 Task: Search one way flight ticket for 4 adults, 2 children, 2 infants in seat and 1 infant on lap in premium economy from Boston: Gen. Edward Lawrence Logan International Airport to Laramie: Laramie Regional Airport on 5-3-2023. Choice of flights is Alaska. Number of bags: 2 checked bags. Price is upto 42000. Outbound departure time preference is 7:00.
Action: Mouse moved to (197, 301)
Screenshot: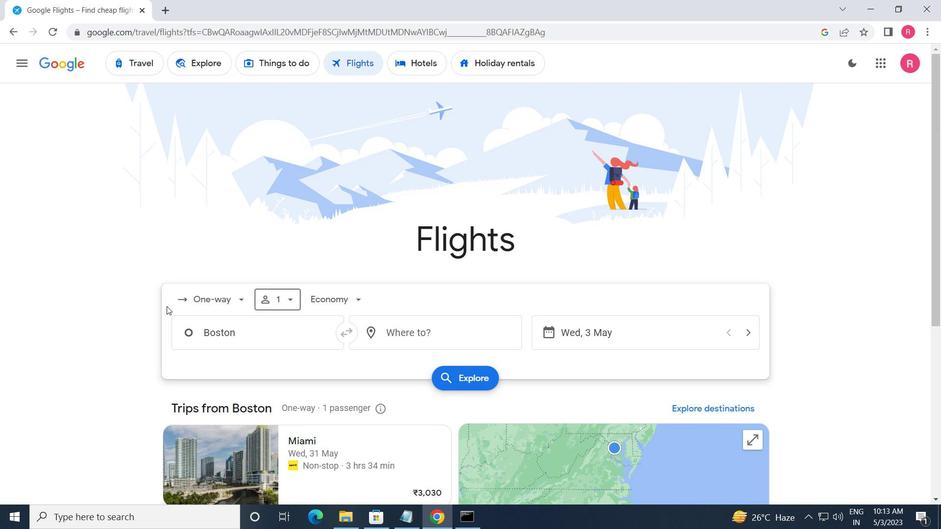 
Action: Mouse pressed left at (197, 301)
Screenshot: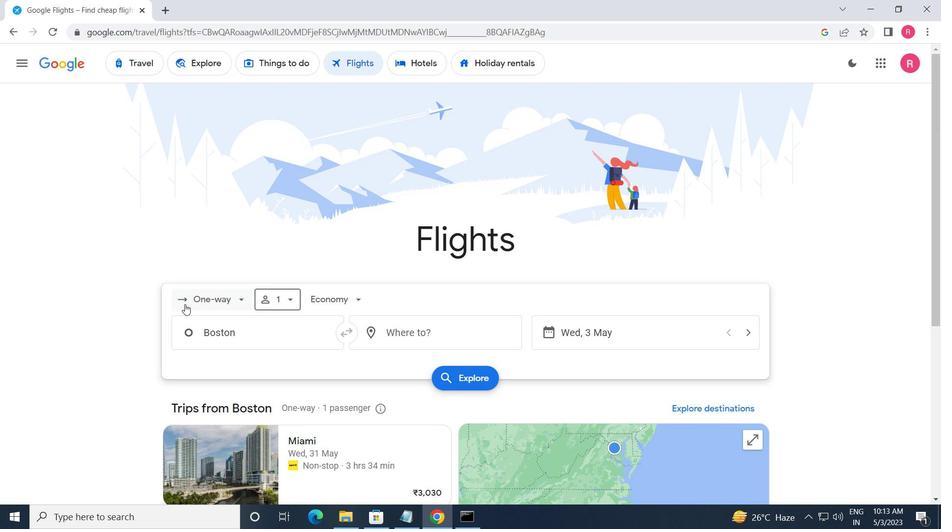 
Action: Mouse moved to (243, 364)
Screenshot: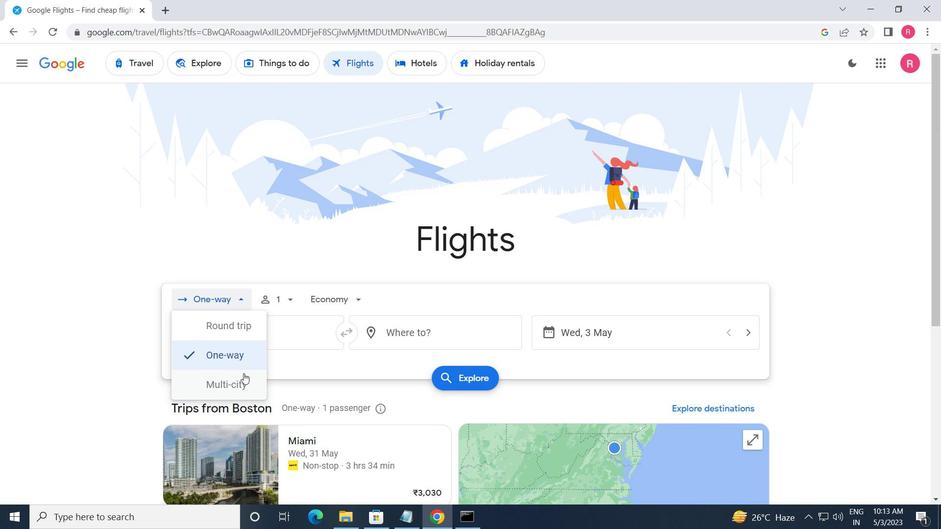 
Action: Mouse pressed left at (243, 364)
Screenshot: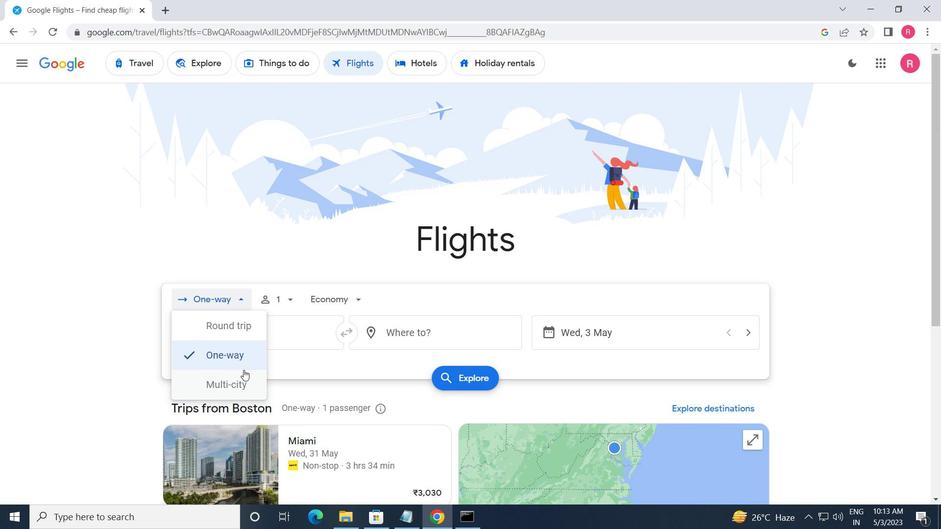 
Action: Mouse moved to (270, 296)
Screenshot: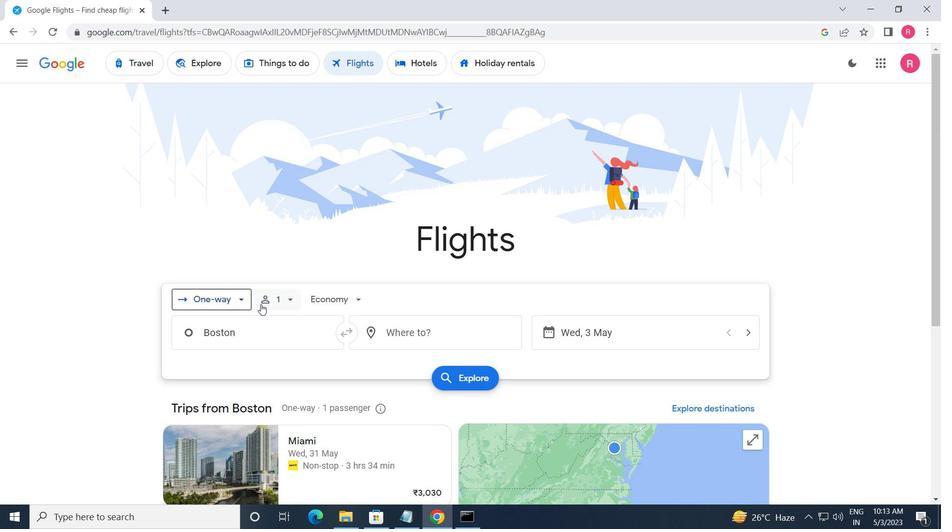 
Action: Mouse pressed left at (270, 296)
Screenshot: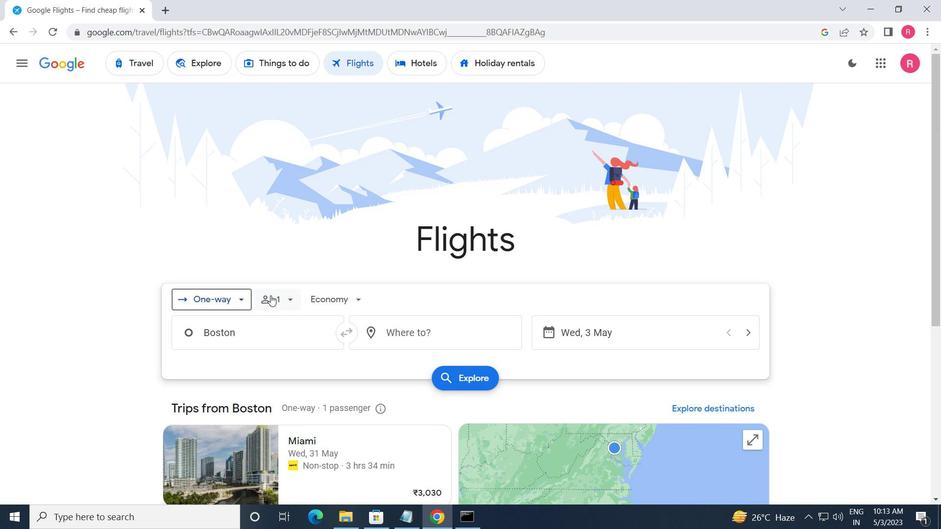 
Action: Mouse moved to (387, 337)
Screenshot: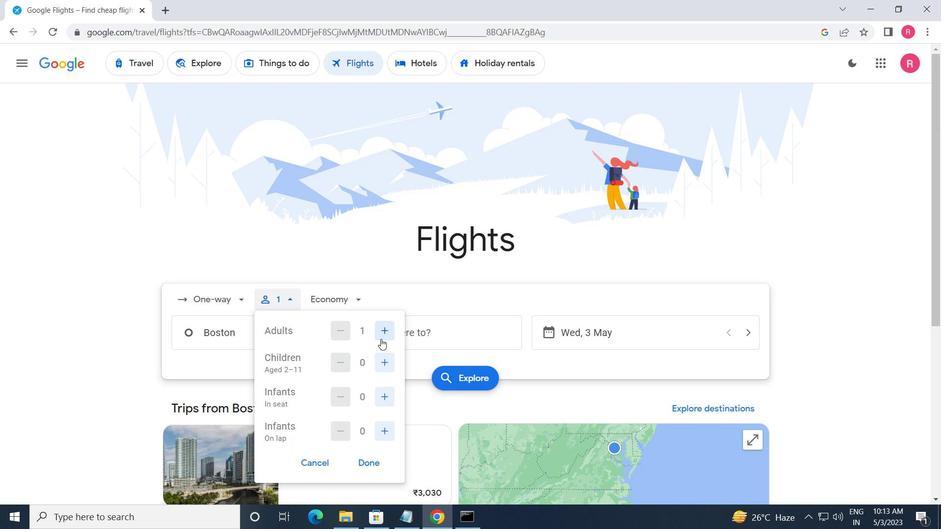 
Action: Mouse pressed left at (387, 337)
Screenshot: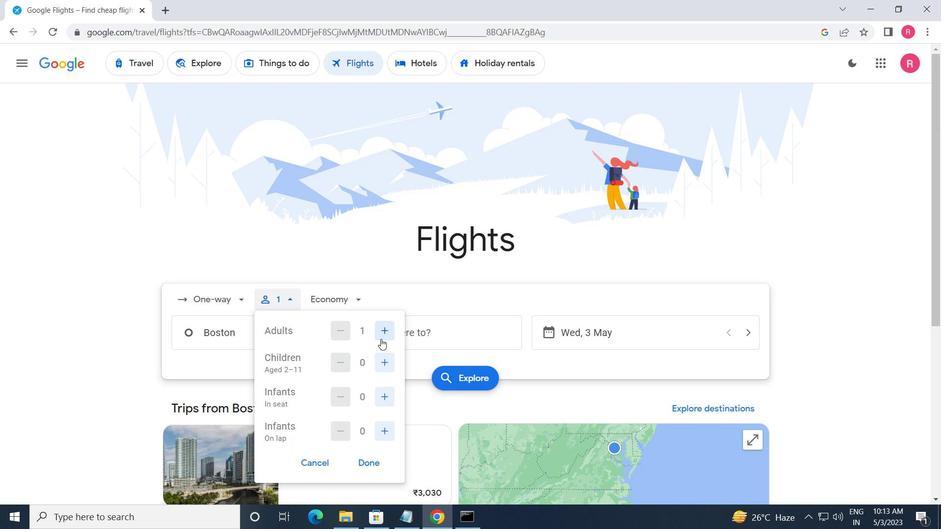 
Action: Mouse pressed left at (387, 337)
Screenshot: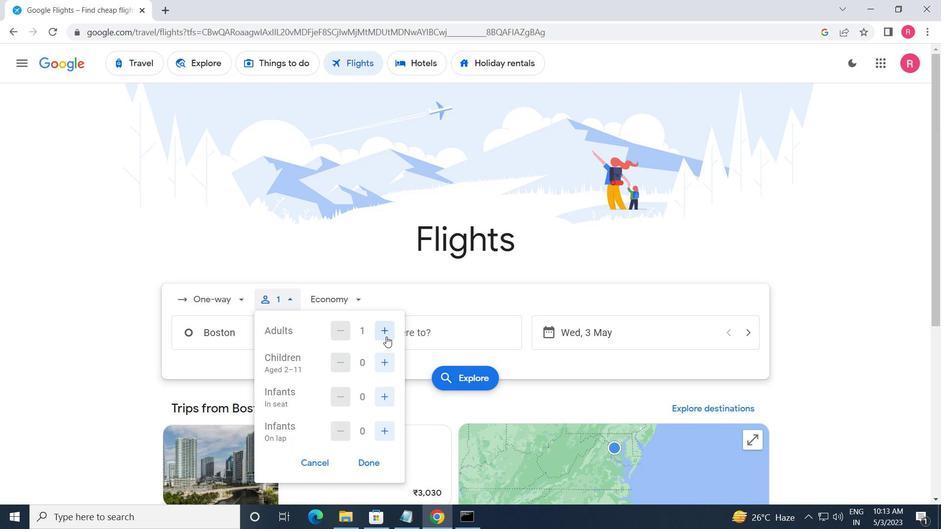 
Action: Mouse pressed left at (387, 337)
Screenshot: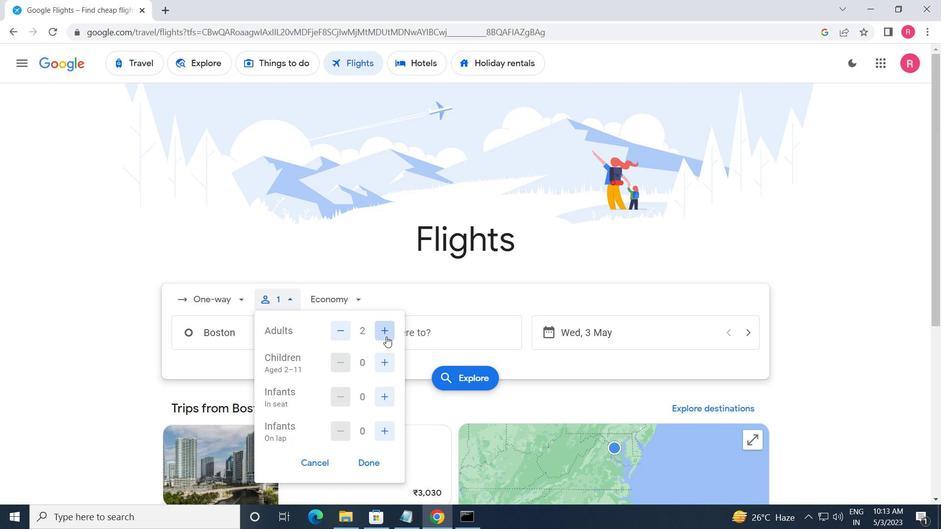 
Action: Mouse moved to (387, 353)
Screenshot: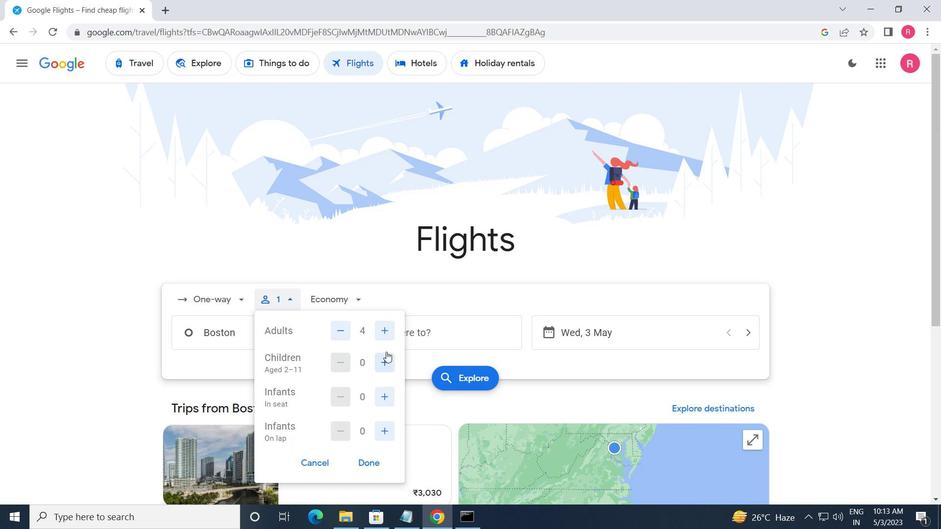 
Action: Mouse pressed left at (387, 353)
Screenshot: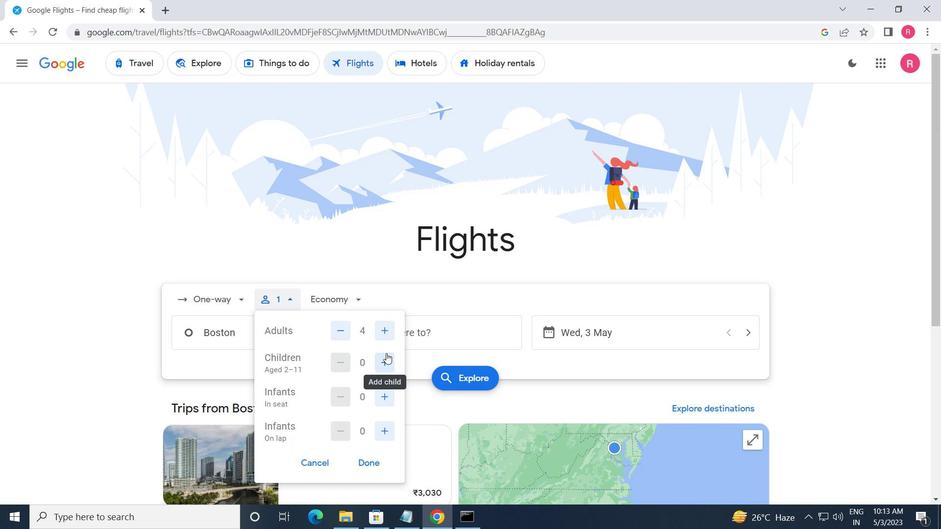 
Action: Mouse pressed left at (387, 353)
Screenshot: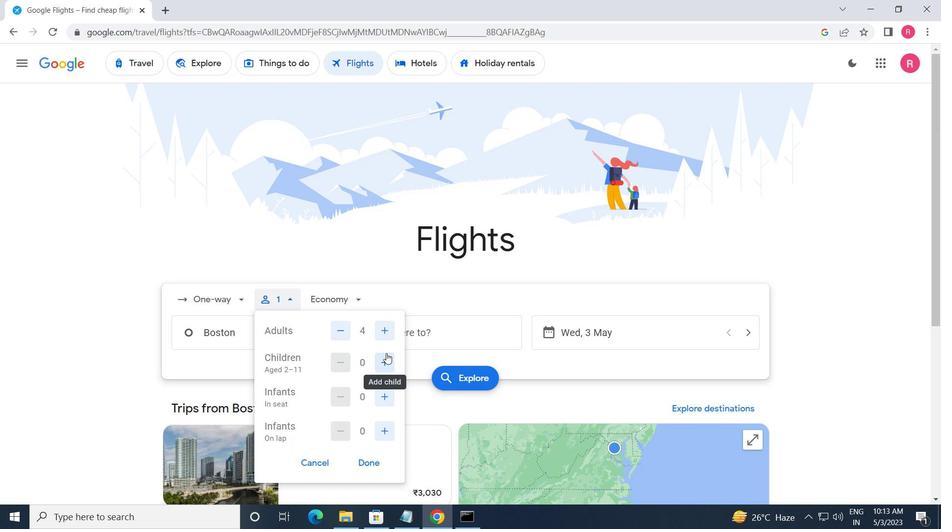 
Action: Mouse moved to (387, 399)
Screenshot: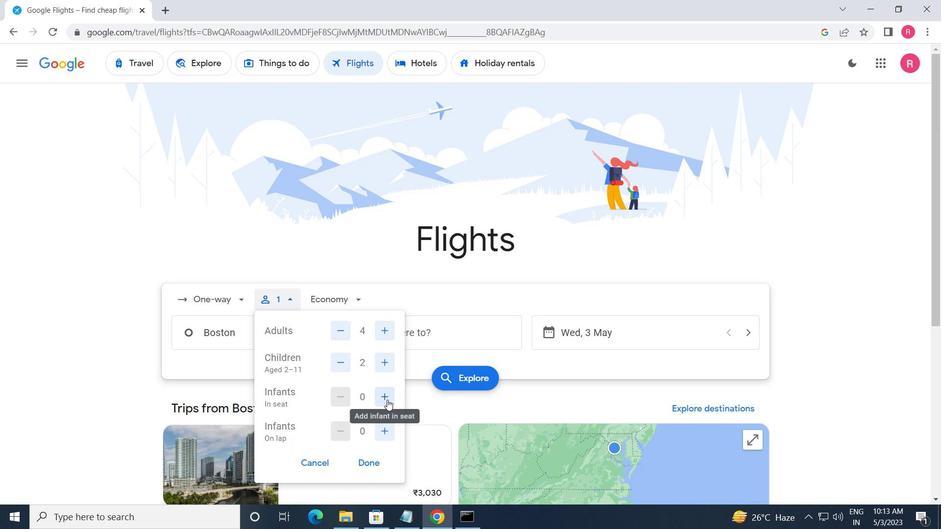 
Action: Mouse pressed left at (387, 399)
Screenshot: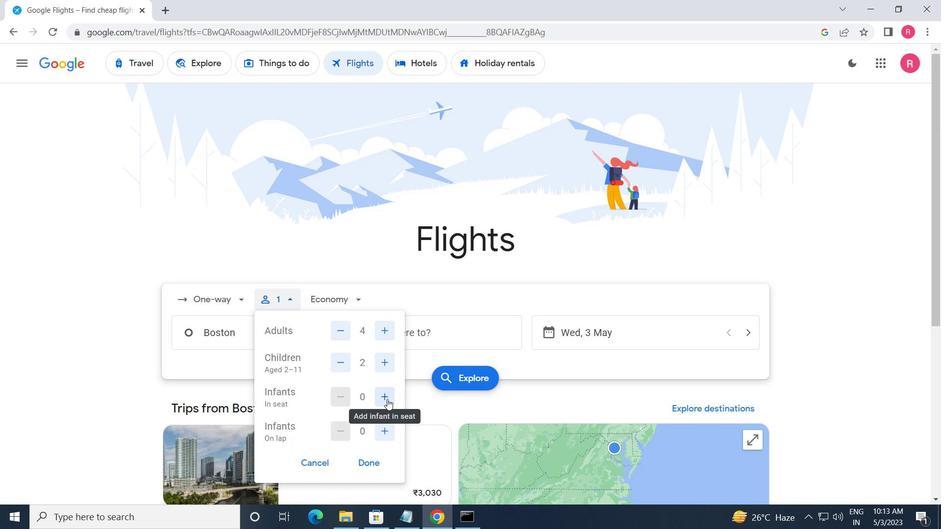 
Action: Mouse pressed left at (387, 399)
Screenshot: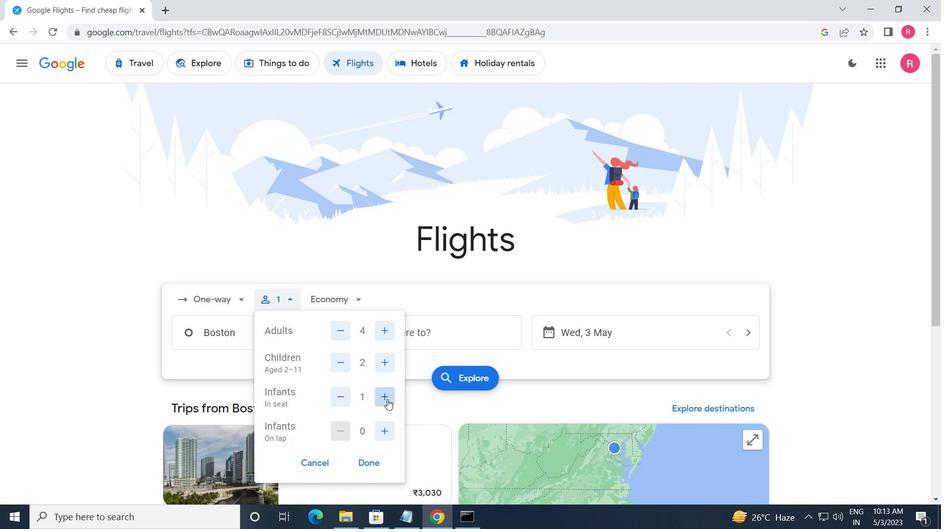 
Action: Mouse moved to (388, 426)
Screenshot: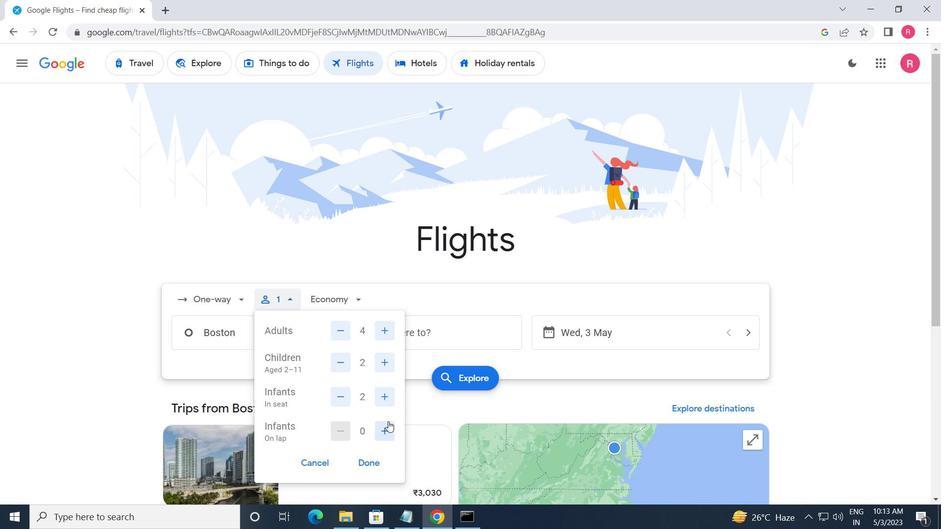 
Action: Mouse pressed left at (388, 426)
Screenshot: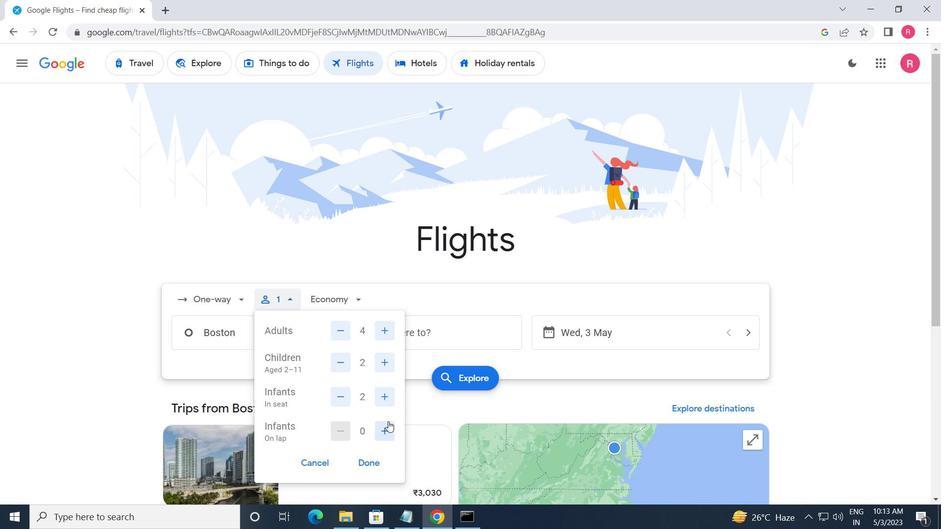 
Action: Mouse moved to (371, 464)
Screenshot: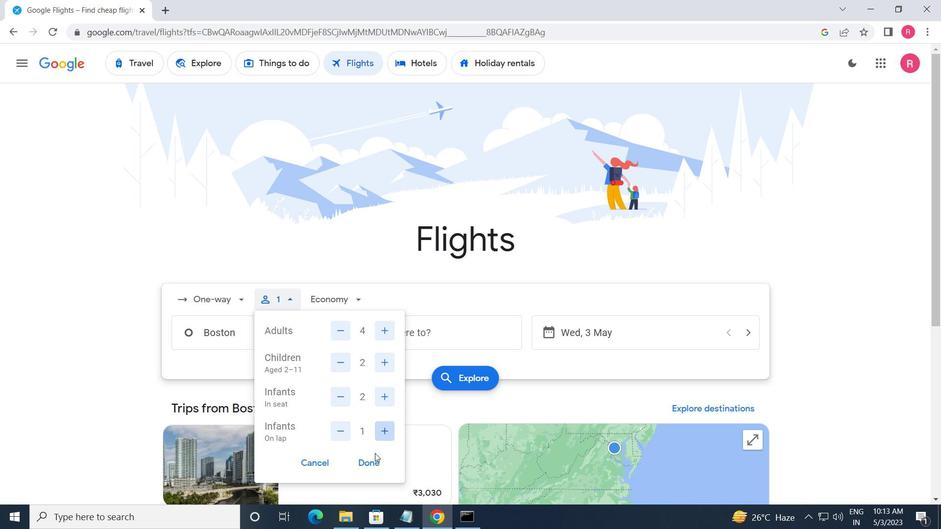 
Action: Mouse pressed left at (371, 464)
Screenshot: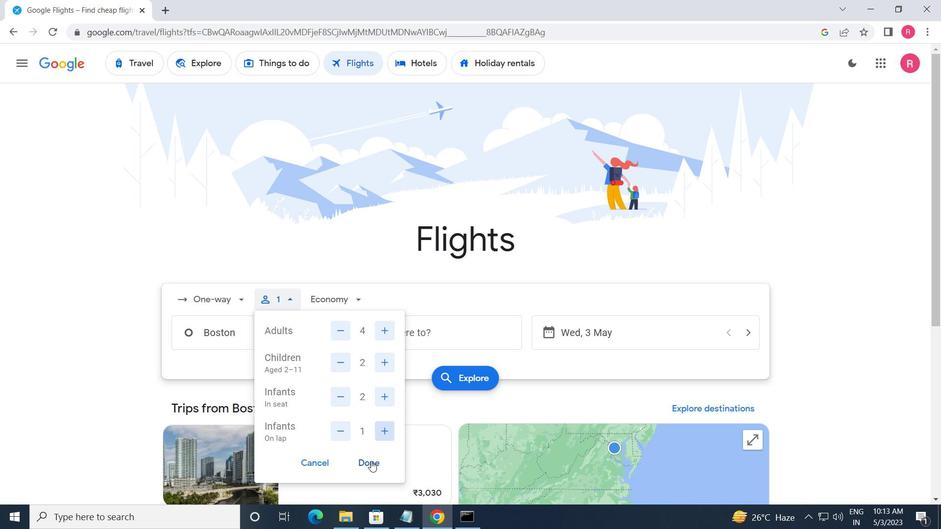 
Action: Mouse moved to (332, 297)
Screenshot: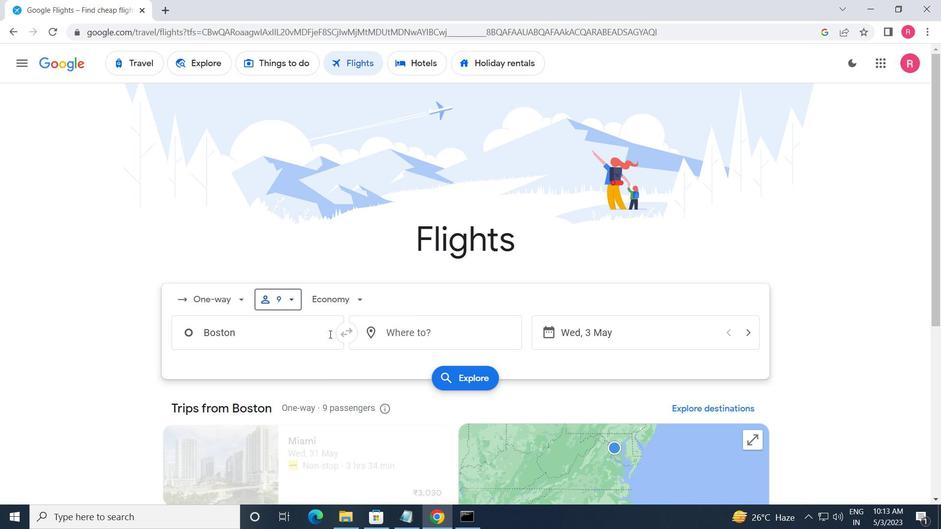 
Action: Mouse pressed left at (332, 297)
Screenshot: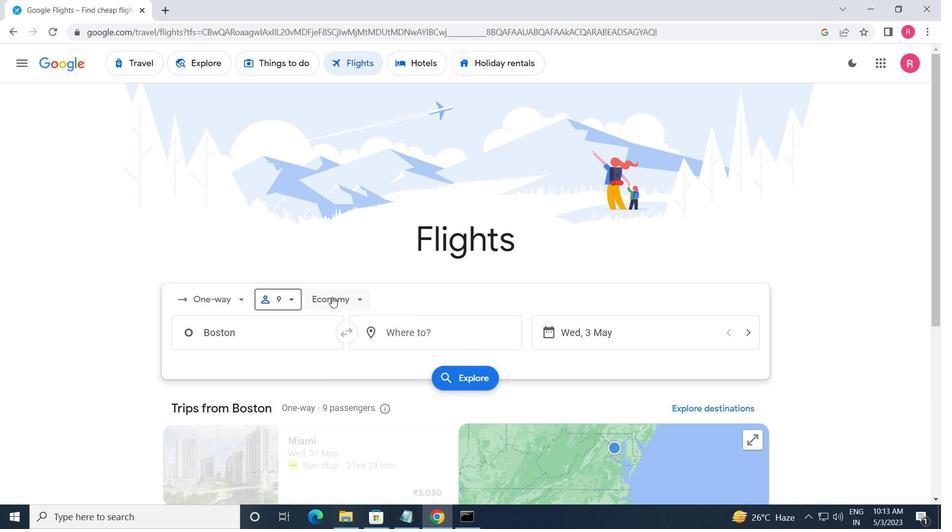 
Action: Mouse moved to (337, 352)
Screenshot: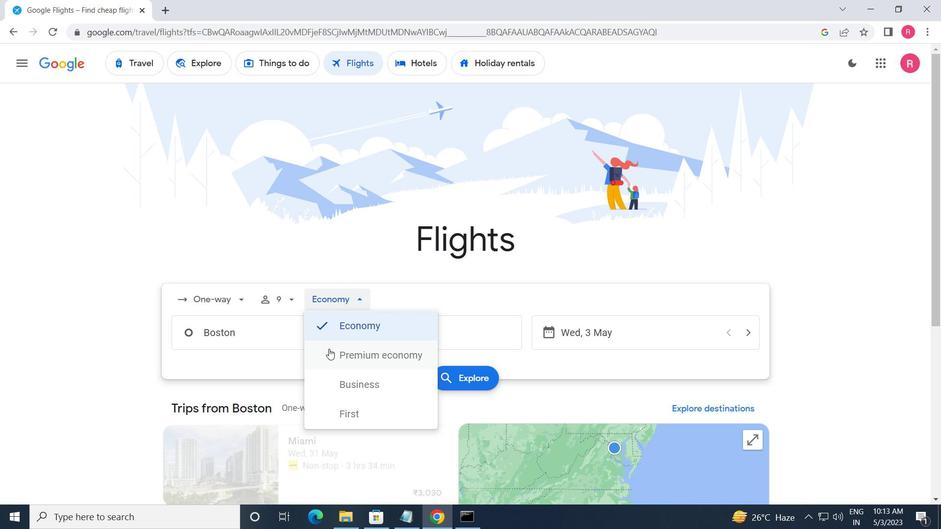 
Action: Mouse pressed left at (337, 352)
Screenshot: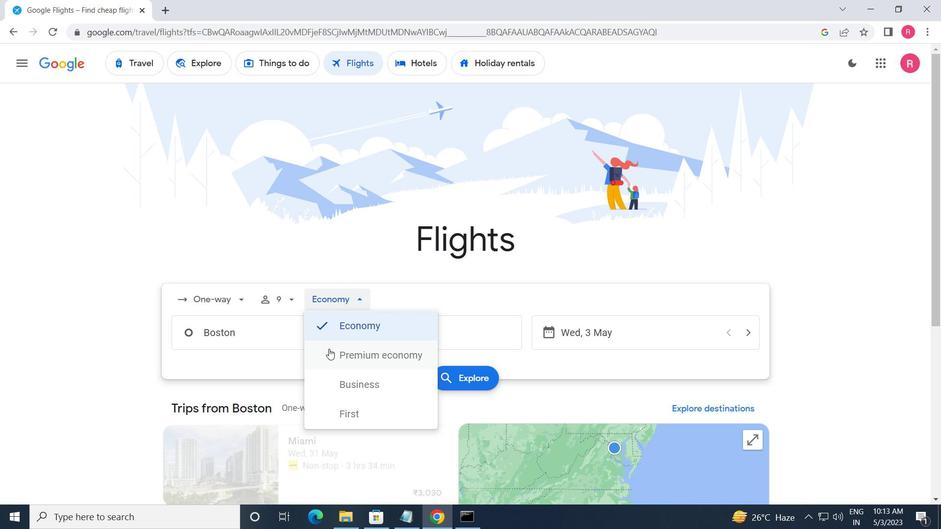 
Action: Mouse moved to (296, 339)
Screenshot: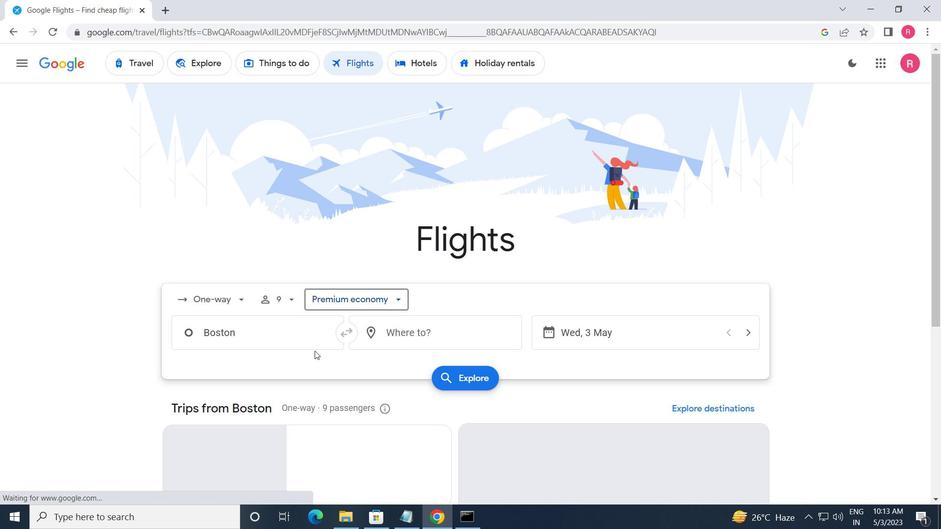 
Action: Mouse pressed left at (296, 339)
Screenshot: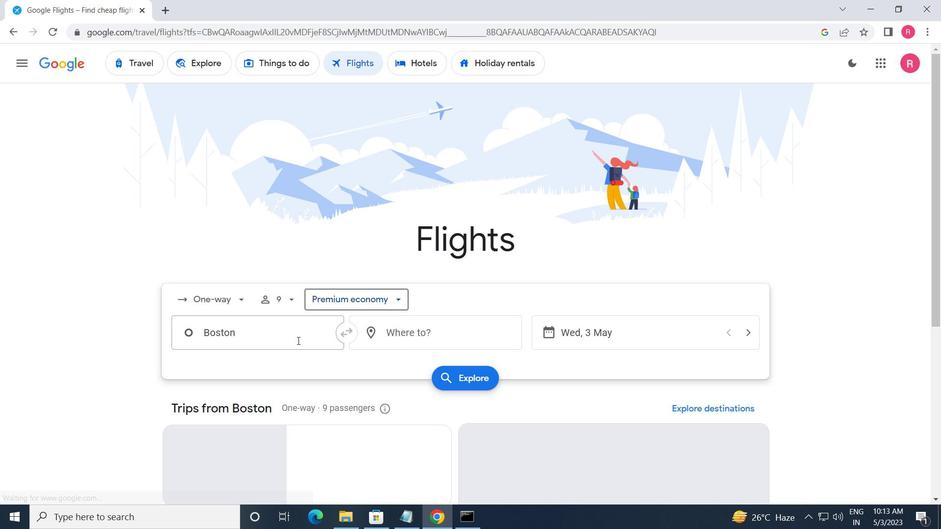 
Action: Mouse moved to (244, 337)
Screenshot: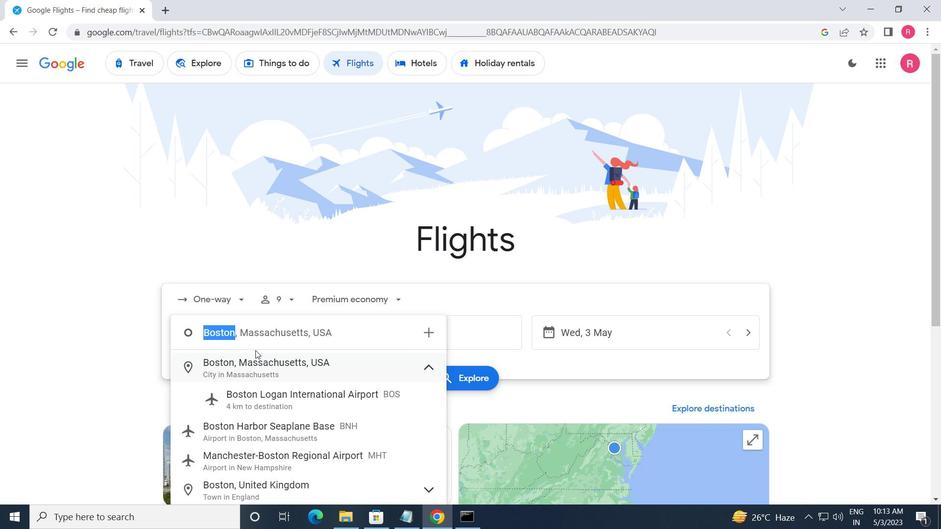 
Action: Mouse pressed left at (244, 337)
Screenshot: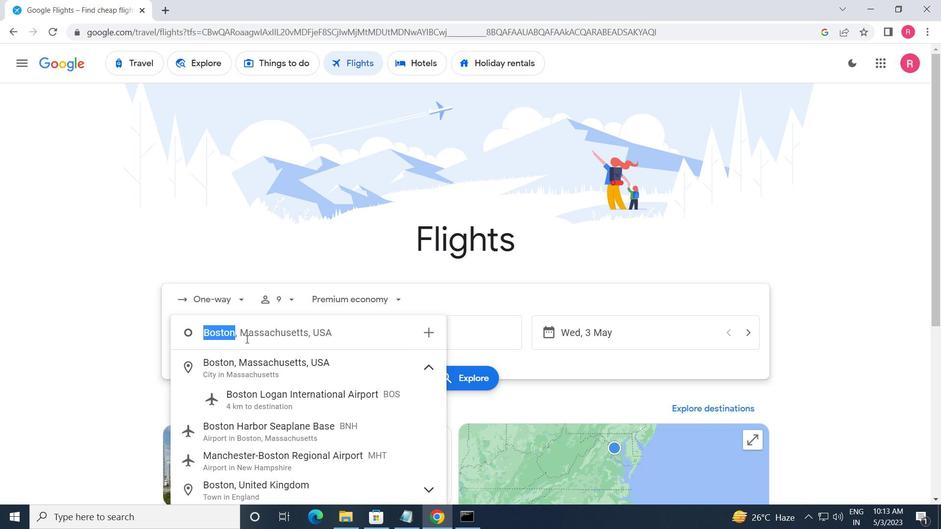 
Action: Mouse moved to (273, 402)
Screenshot: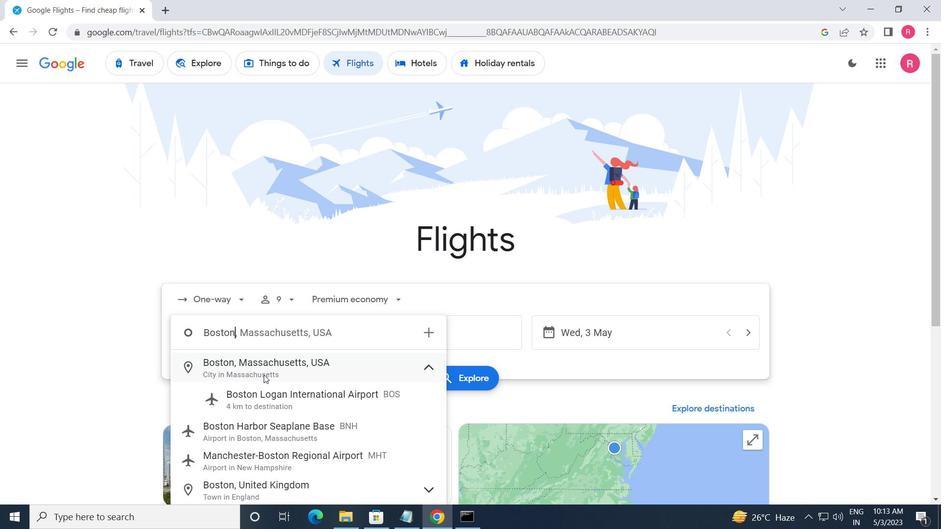 
Action: Mouse pressed left at (273, 402)
Screenshot: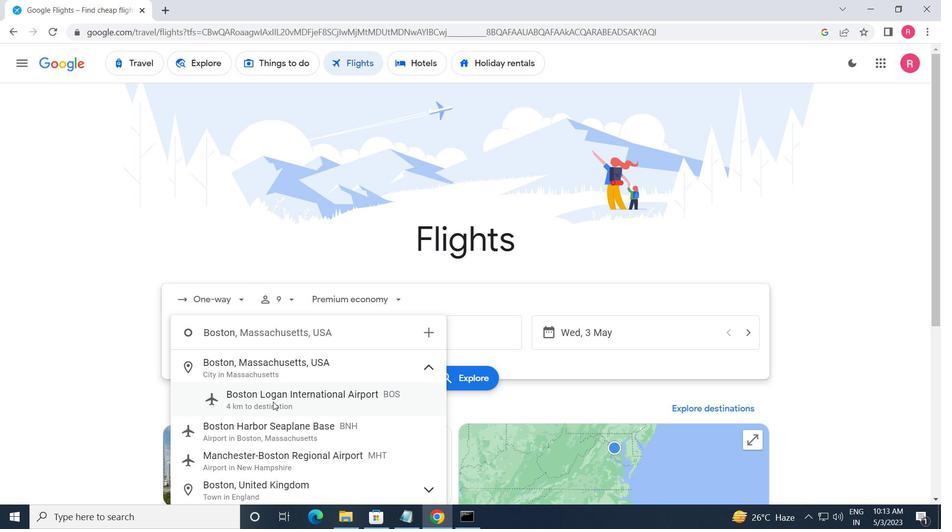 
Action: Mouse moved to (390, 335)
Screenshot: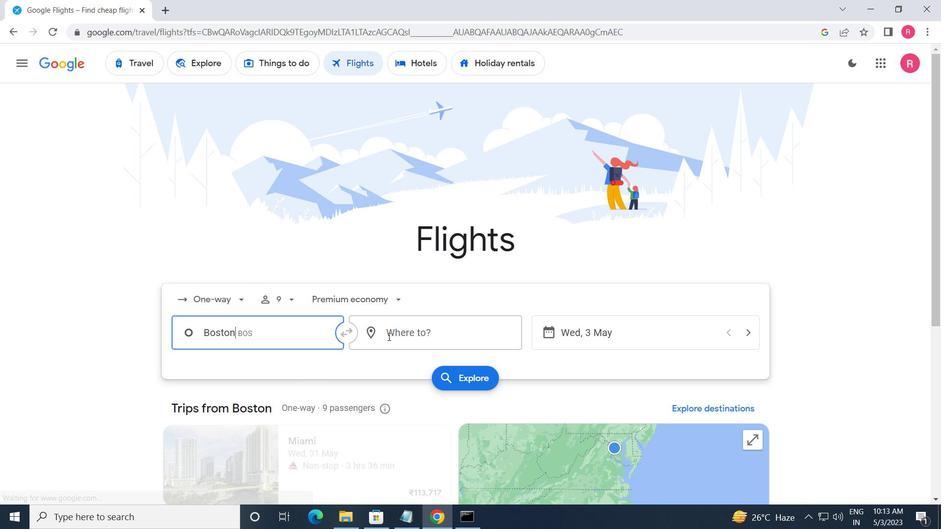 
Action: Mouse pressed left at (390, 335)
Screenshot: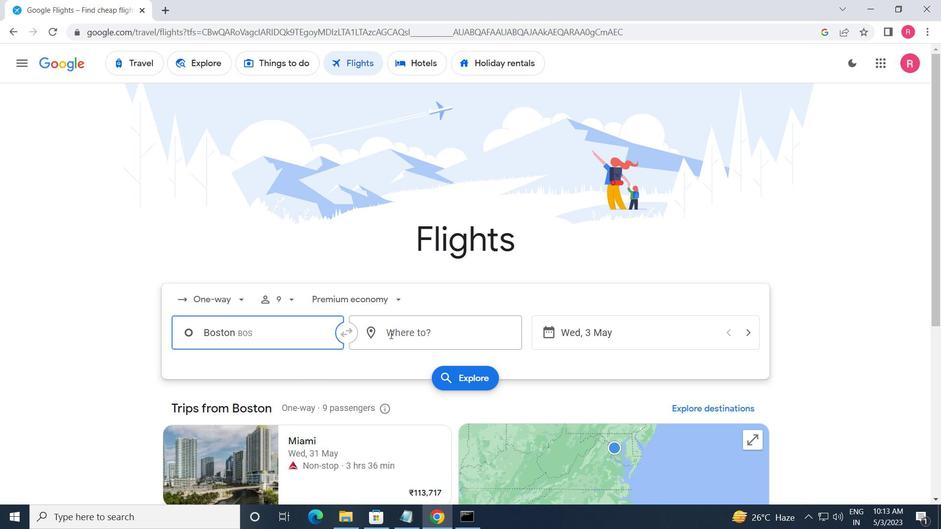 
Action: Mouse moved to (417, 453)
Screenshot: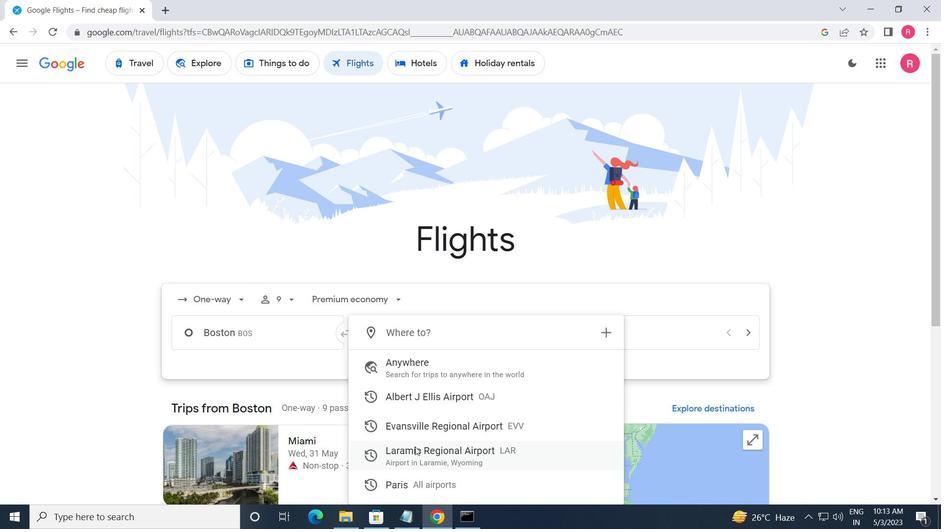 
Action: Mouse pressed left at (417, 453)
Screenshot: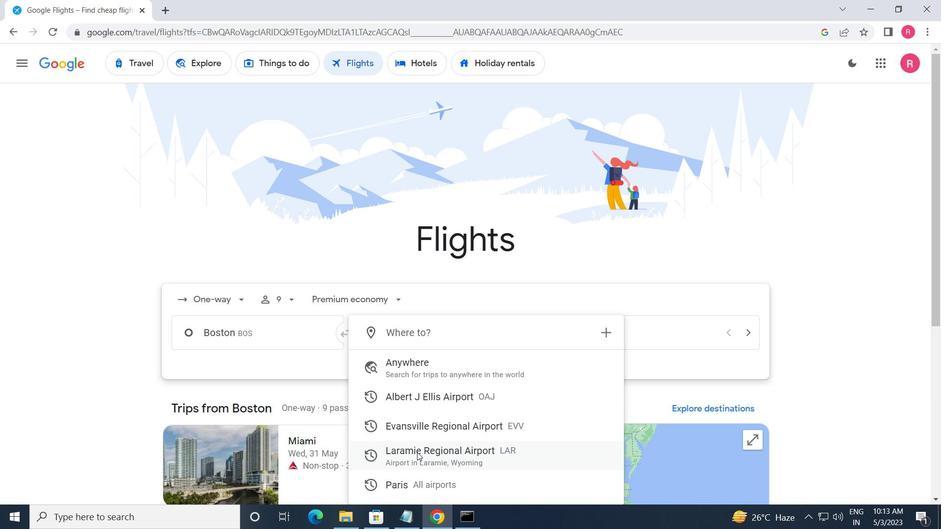 
Action: Mouse moved to (610, 332)
Screenshot: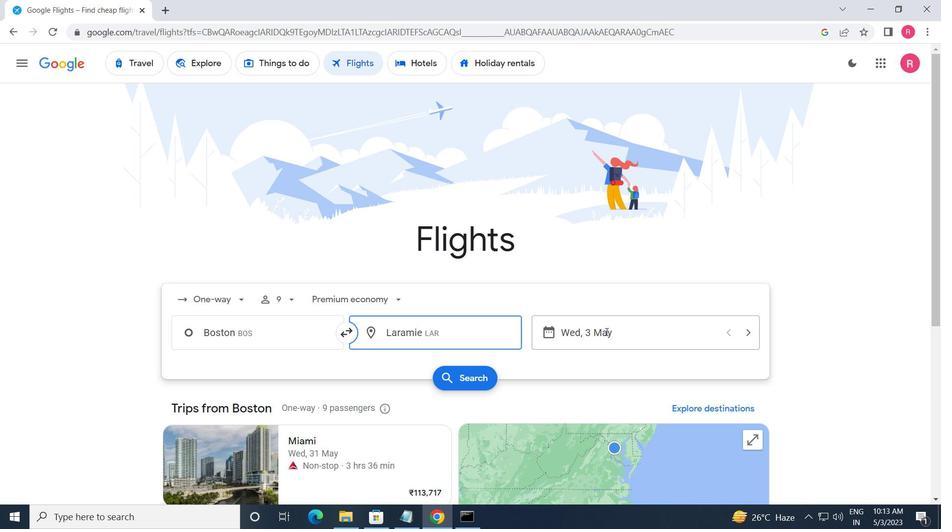
Action: Mouse pressed left at (610, 332)
Screenshot: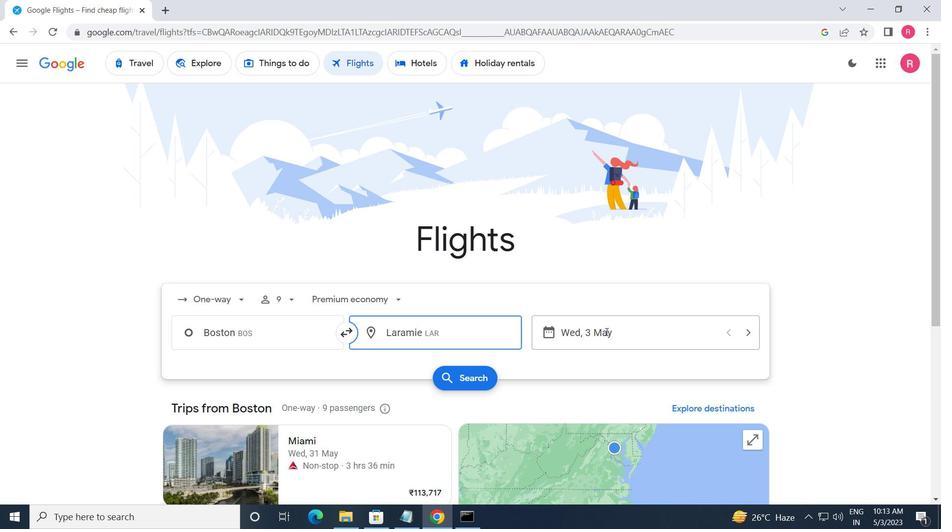 
Action: Mouse moved to (424, 288)
Screenshot: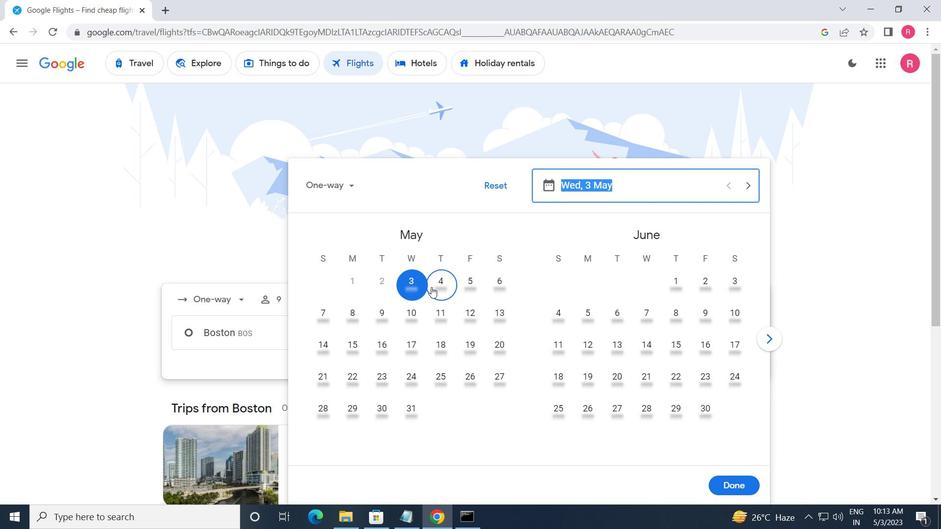 
Action: Mouse pressed left at (424, 288)
Screenshot: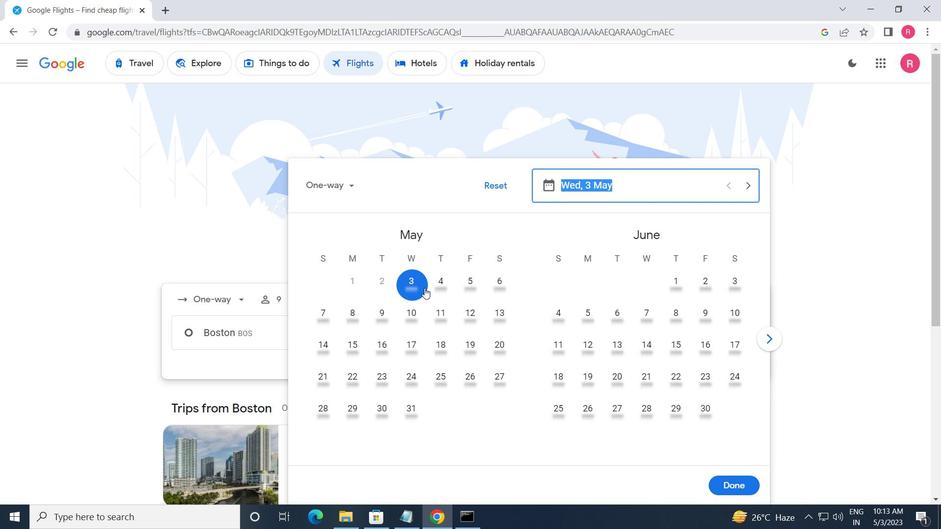
Action: Mouse moved to (725, 489)
Screenshot: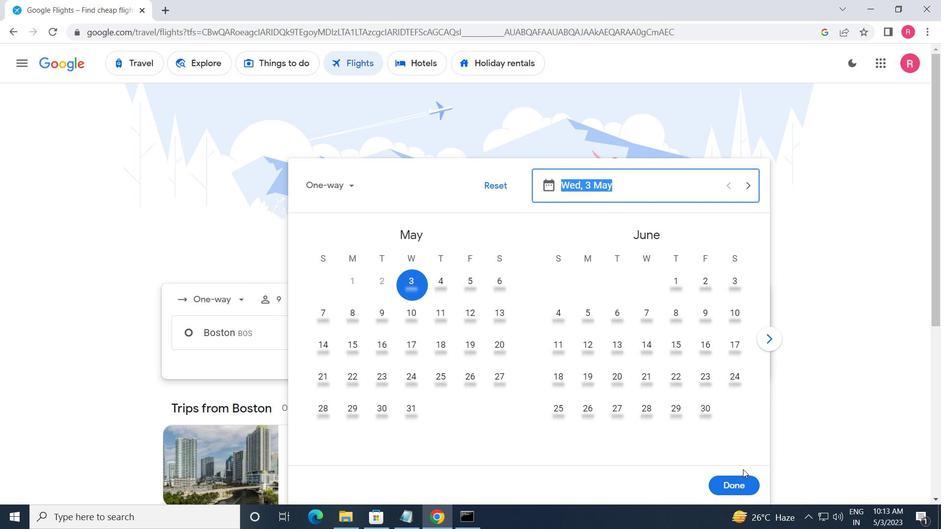 
Action: Mouse pressed left at (725, 489)
Screenshot: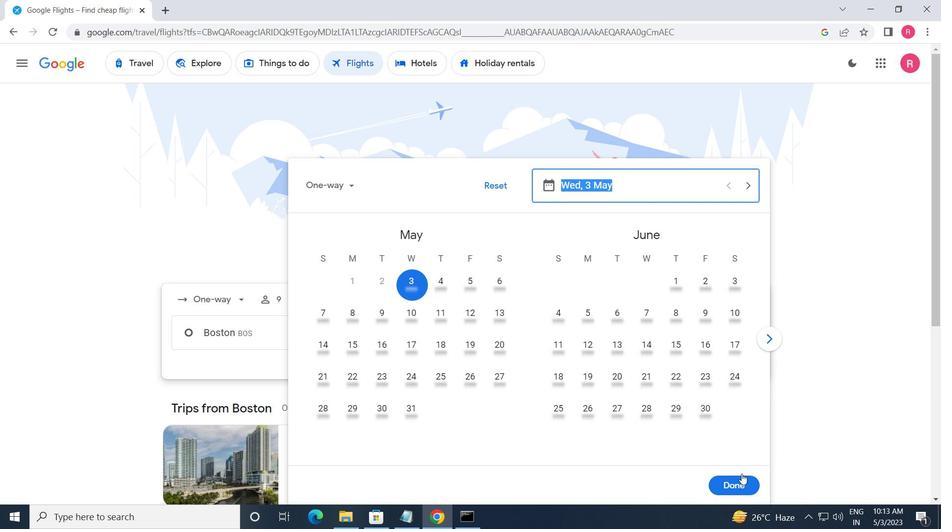 
Action: Mouse moved to (463, 382)
Screenshot: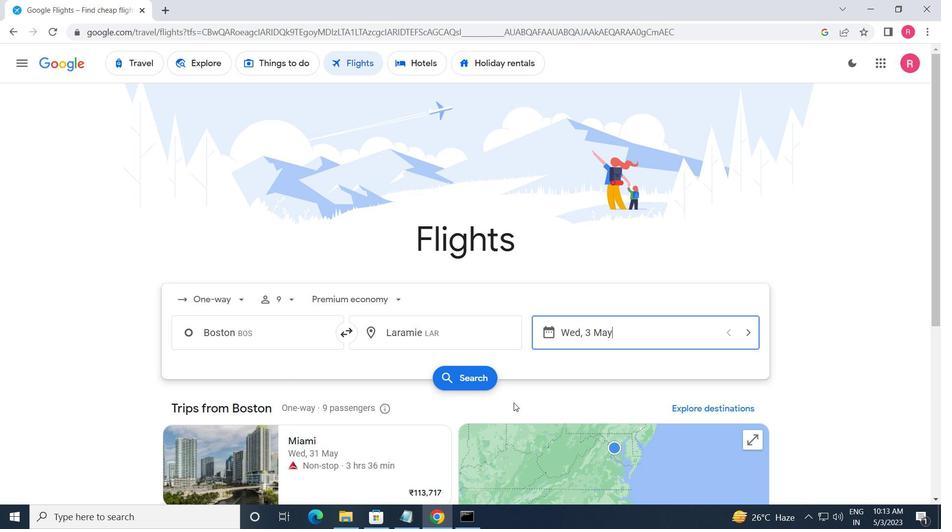 
Action: Mouse pressed left at (463, 382)
Screenshot: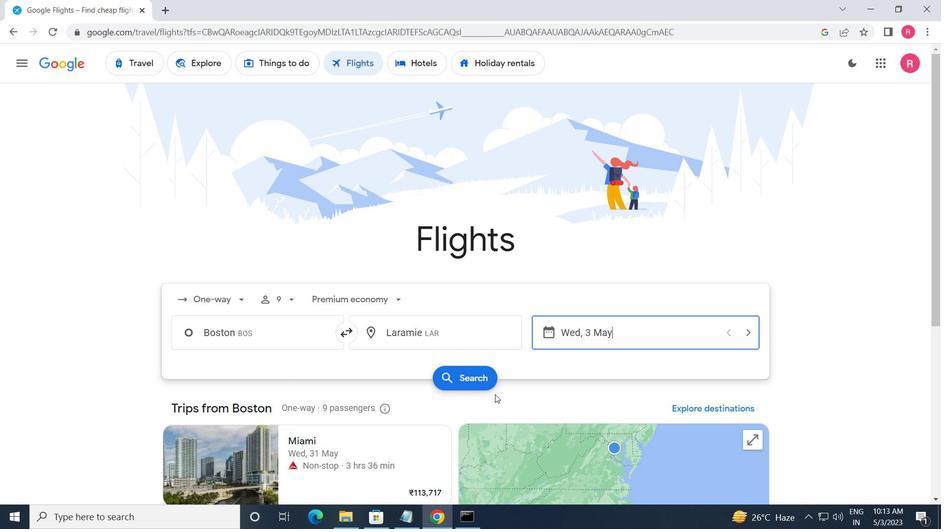 
Action: Mouse moved to (186, 172)
Screenshot: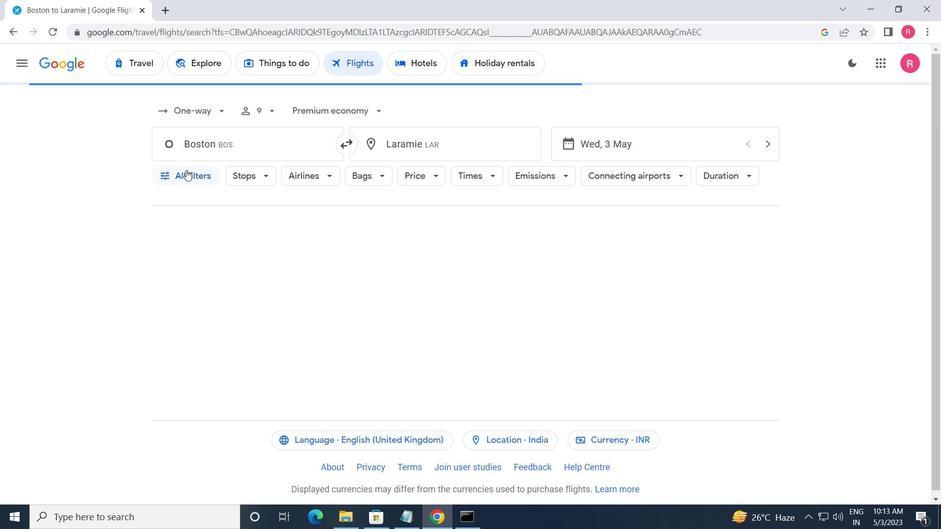 
Action: Mouse pressed left at (186, 172)
Screenshot: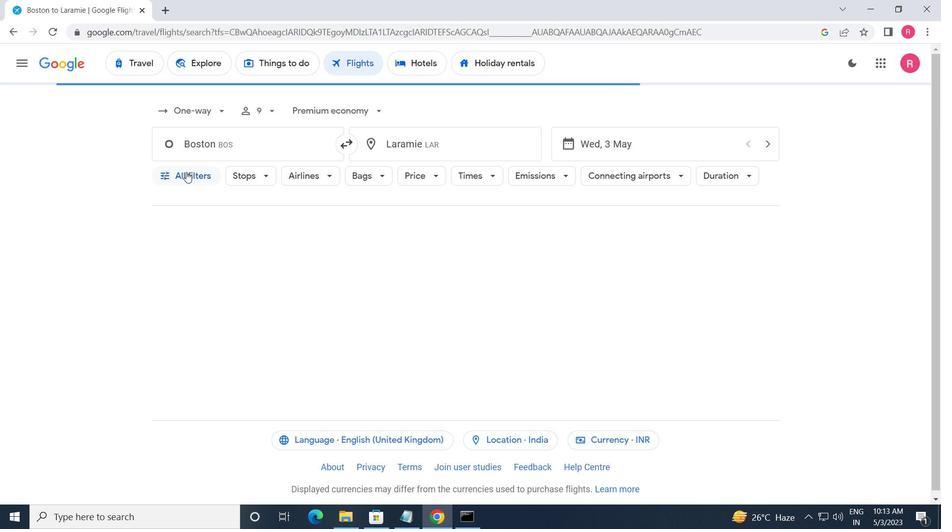 
Action: Mouse moved to (224, 272)
Screenshot: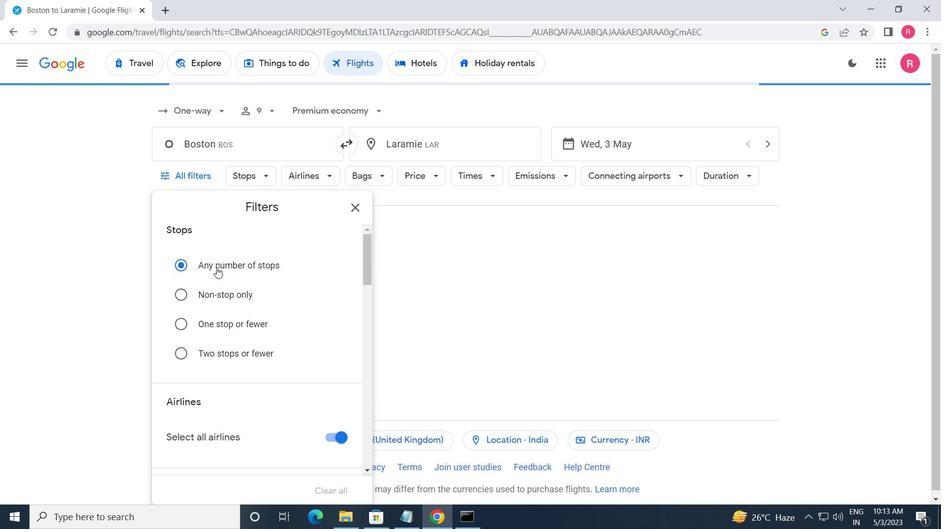 
Action: Mouse scrolled (224, 271) with delta (0, 0)
Screenshot: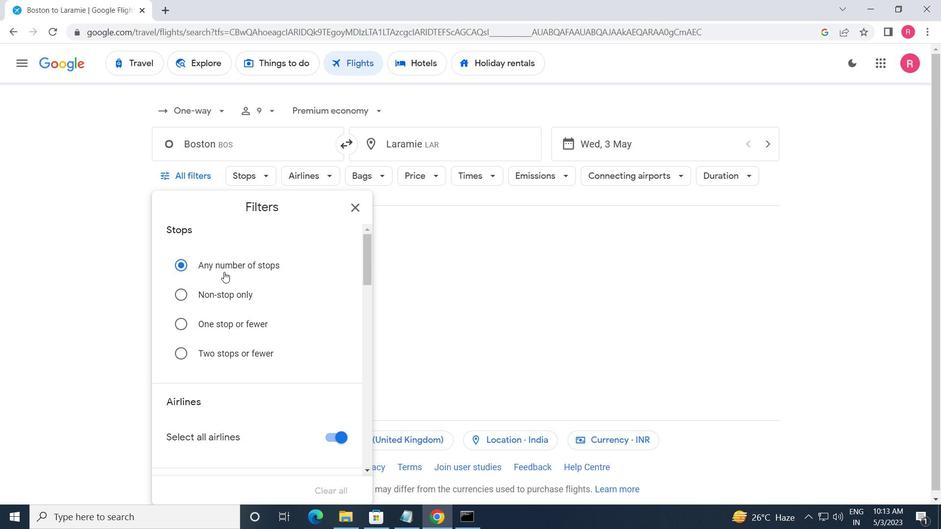 
Action: Mouse moved to (224, 272)
Screenshot: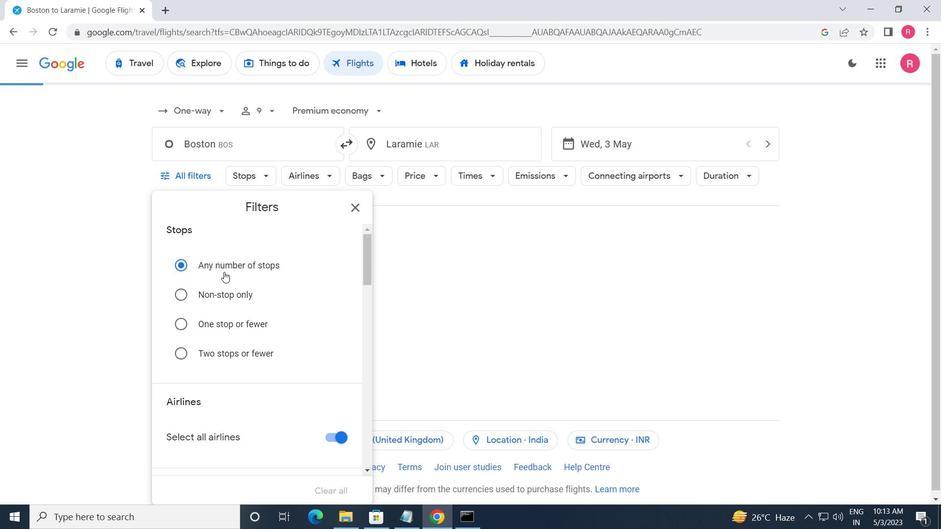 
Action: Mouse scrolled (224, 271) with delta (0, 0)
Screenshot: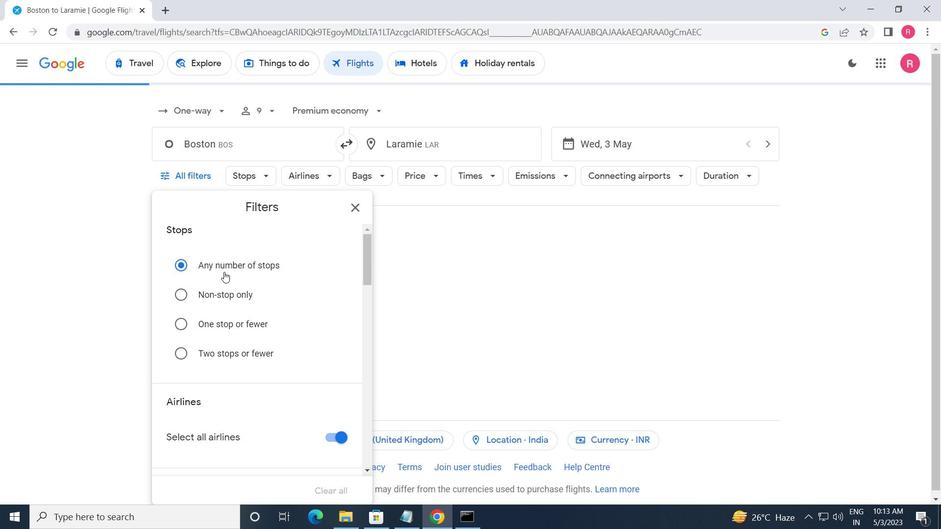
Action: Mouse moved to (225, 272)
Screenshot: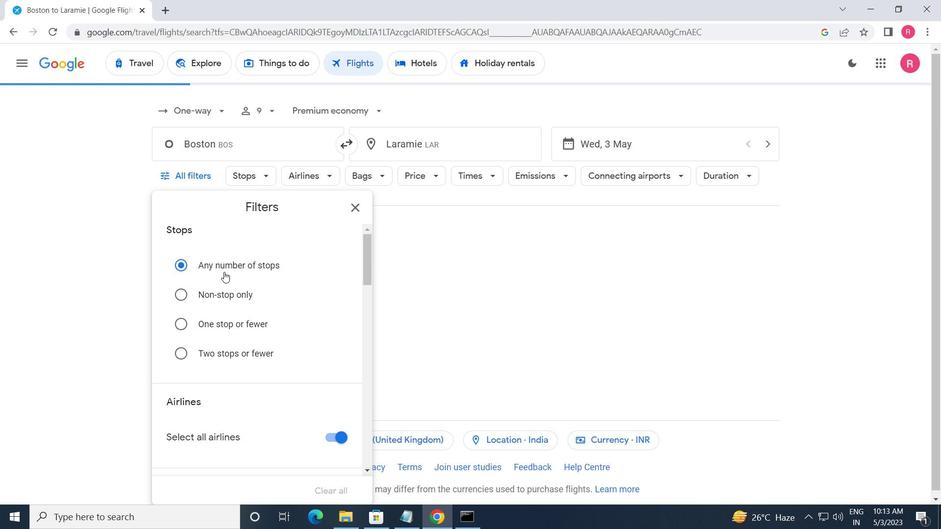 
Action: Mouse scrolled (225, 272) with delta (0, 0)
Screenshot: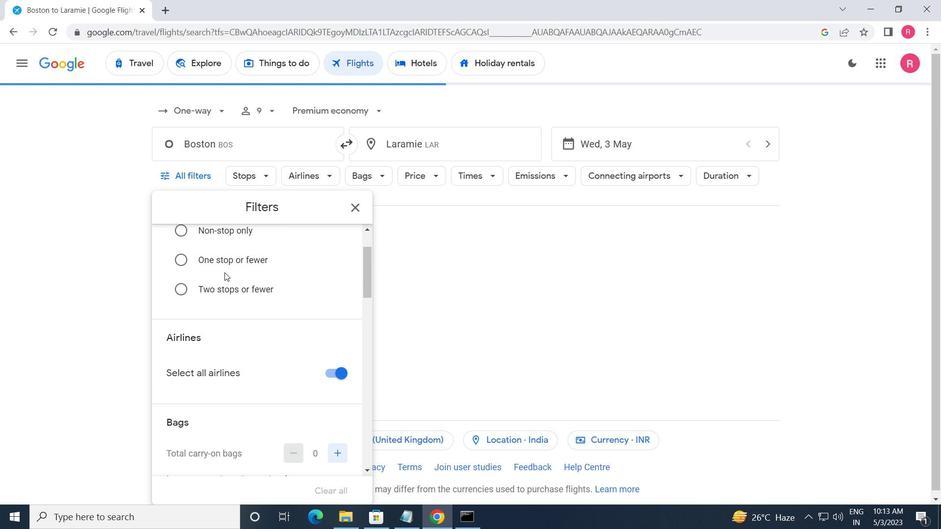 
Action: Mouse scrolled (225, 272) with delta (0, 0)
Screenshot: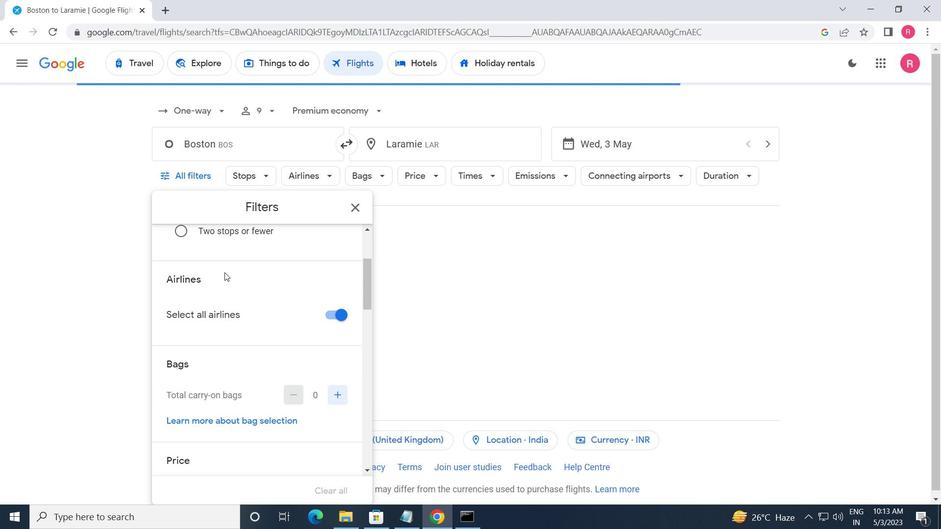 
Action: Mouse scrolled (225, 272) with delta (0, 0)
Screenshot: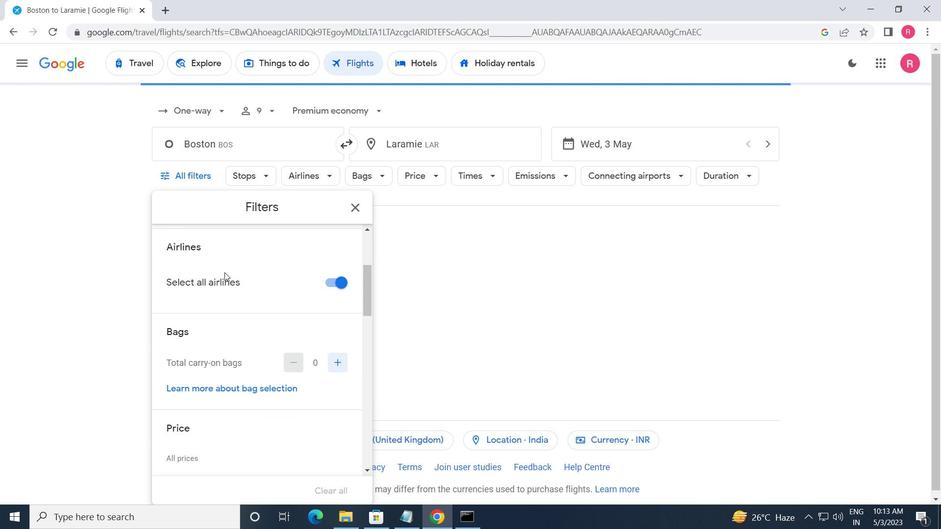 
Action: Mouse moved to (225, 273)
Screenshot: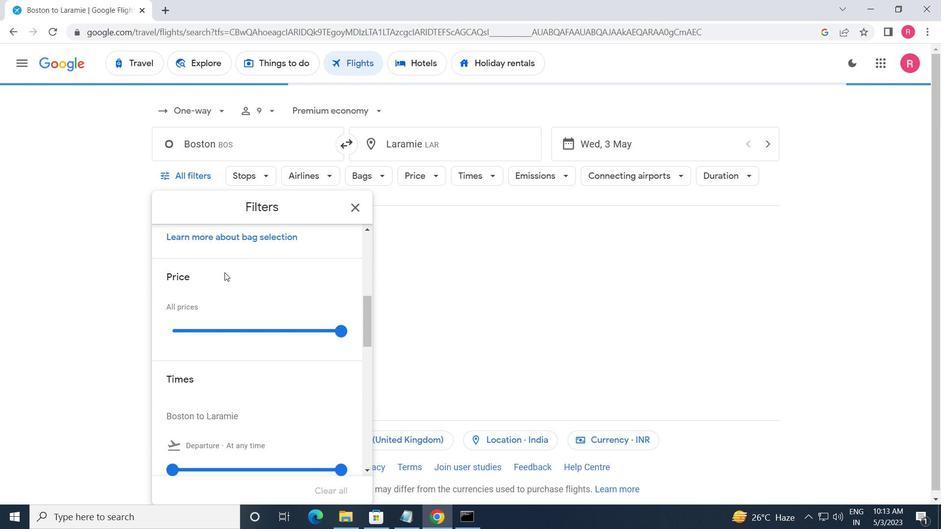 
Action: Mouse scrolled (225, 272) with delta (0, 0)
Screenshot: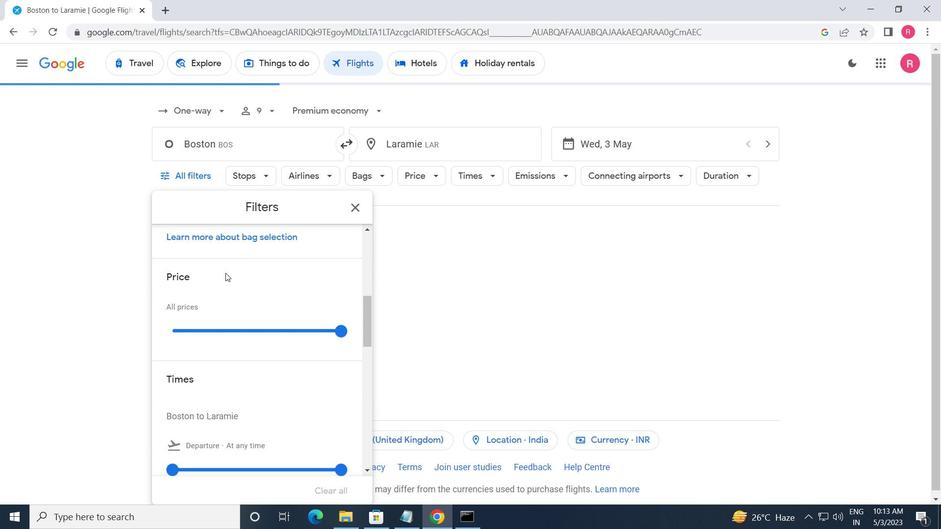 
Action: Mouse scrolled (225, 272) with delta (0, 0)
Screenshot: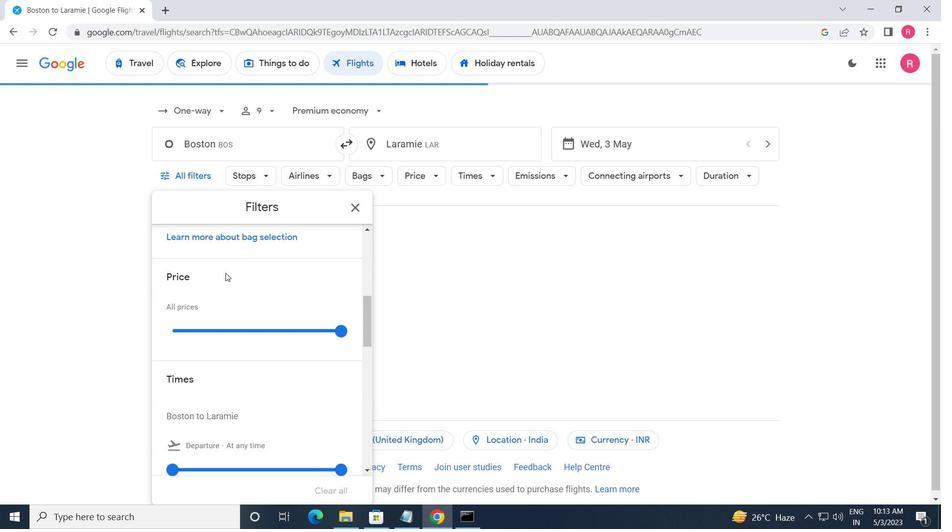 
Action: Mouse moved to (234, 274)
Screenshot: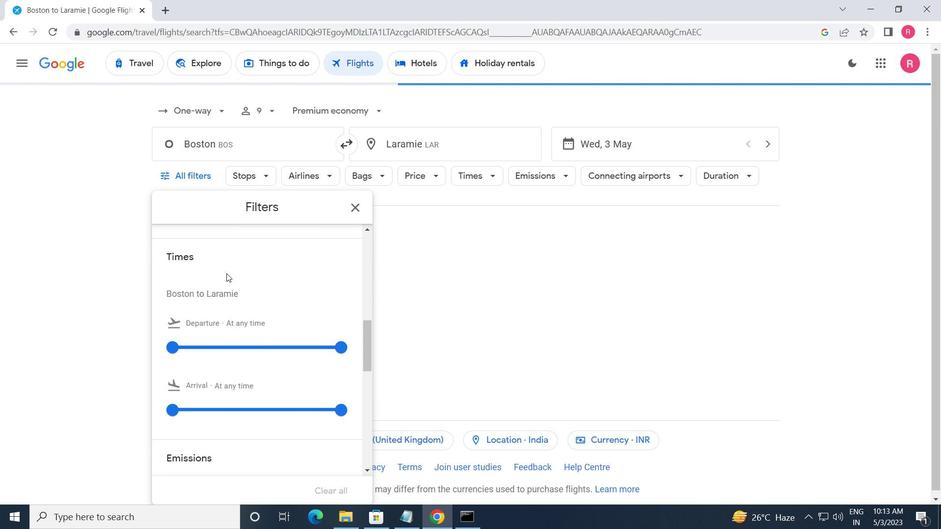 
Action: Mouse scrolled (234, 274) with delta (0, 0)
Screenshot: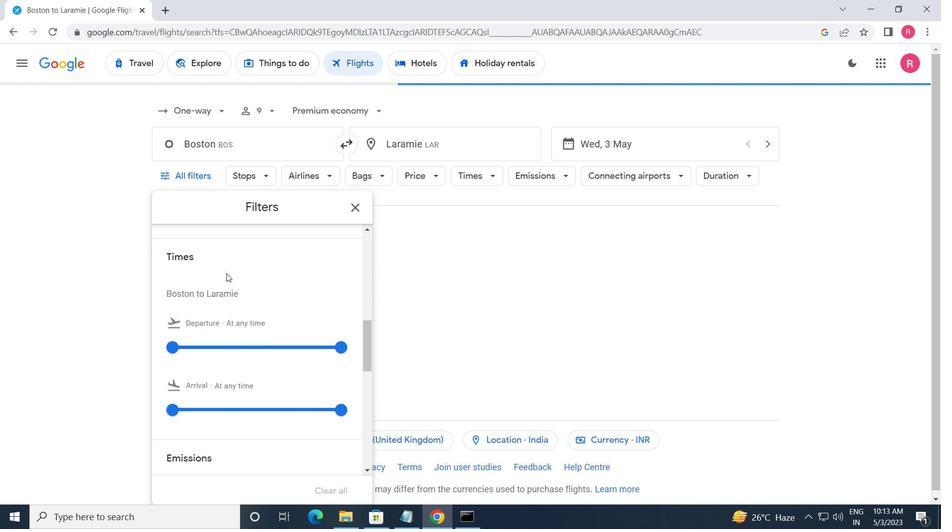 
Action: Mouse scrolled (234, 274) with delta (0, 0)
Screenshot: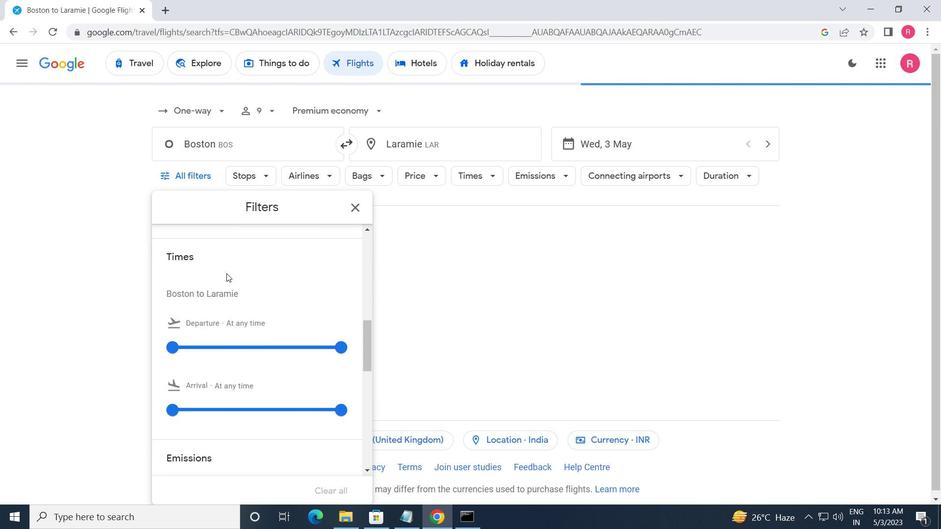 
Action: Mouse scrolled (234, 274) with delta (0, 0)
Screenshot: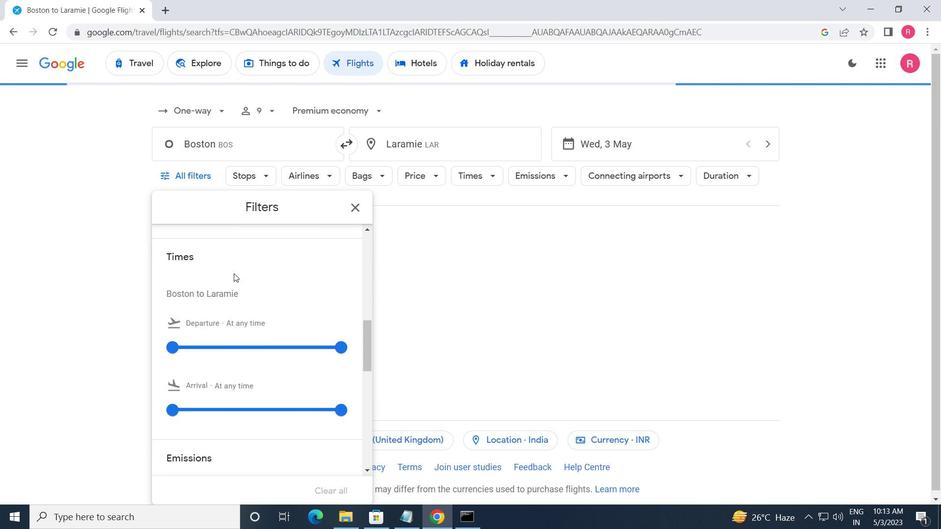 
Action: Mouse moved to (298, 310)
Screenshot: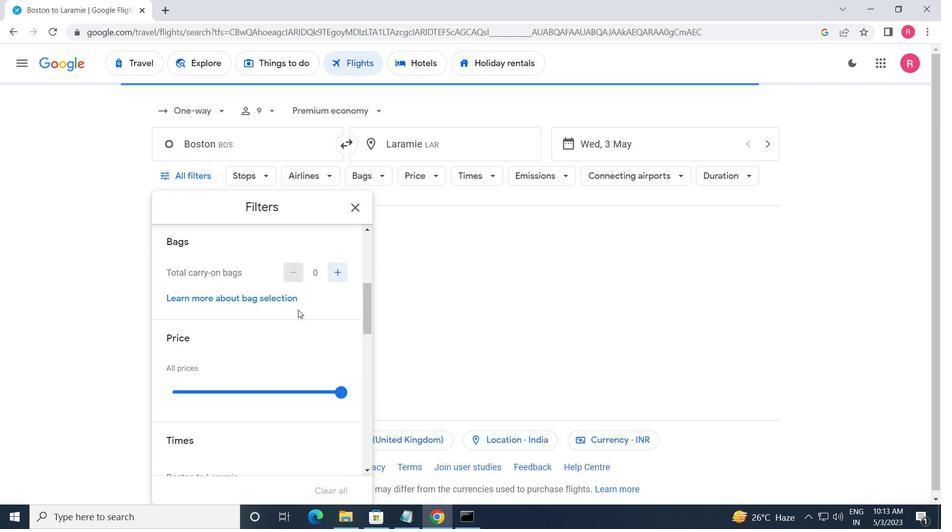 
Action: Mouse scrolled (298, 309) with delta (0, 0)
Screenshot: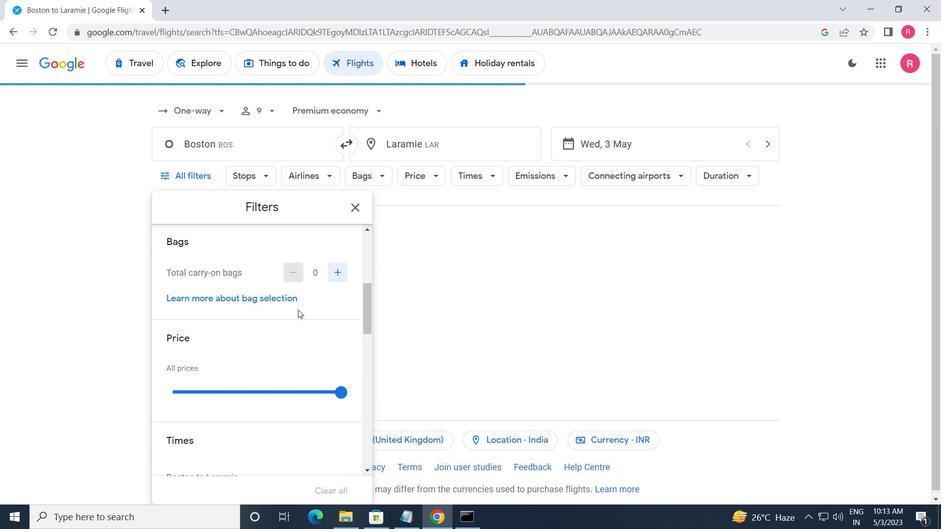 
Action: Mouse scrolled (298, 309) with delta (0, 0)
Screenshot: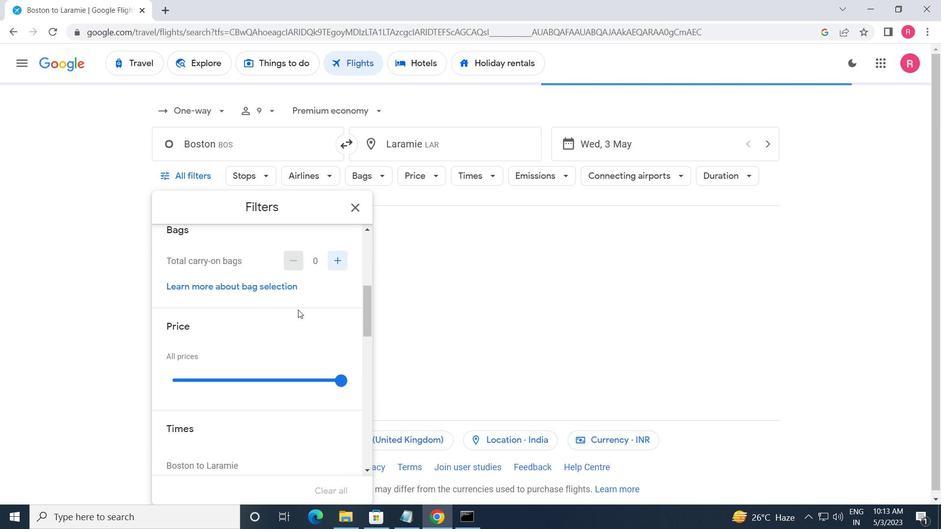 
Action: Mouse moved to (341, 269)
Screenshot: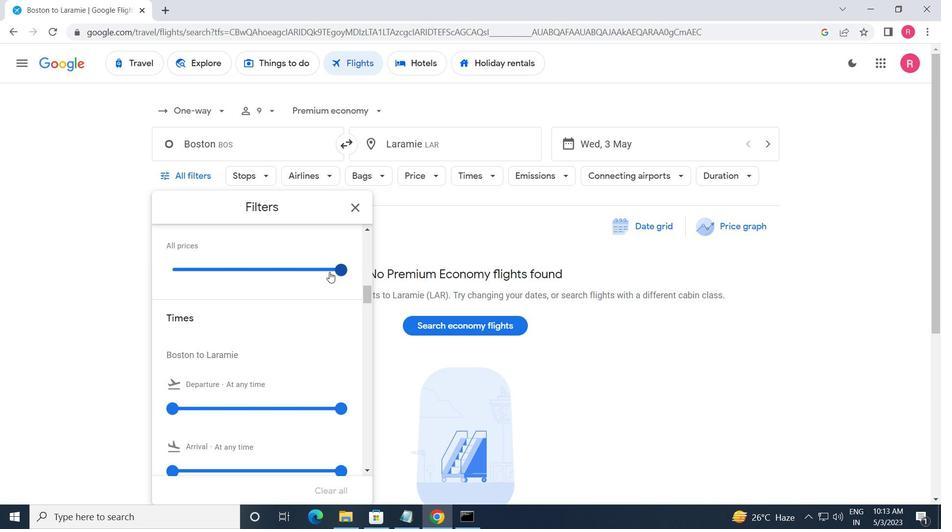 
Action: Mouse pressed left at (341, 269)
Screenshot: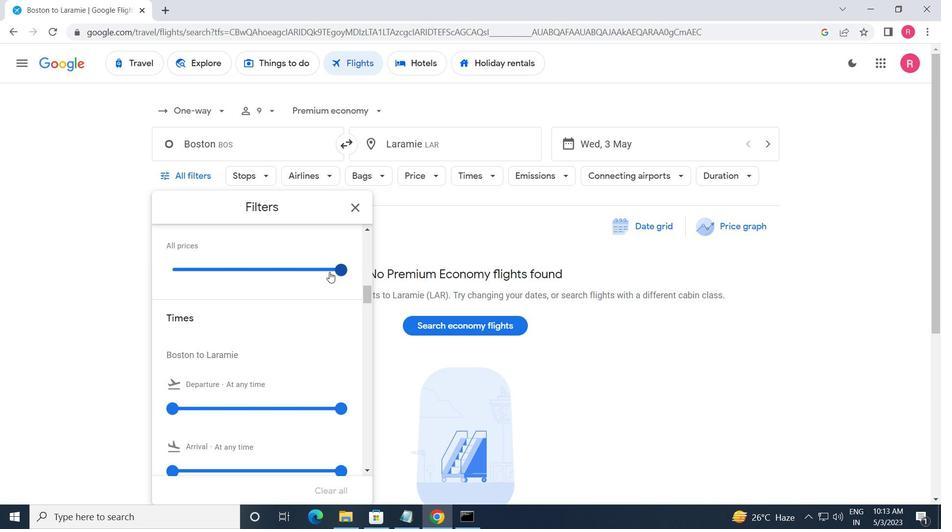 
Action: Mouse moved to (335, 284)
Screenshot: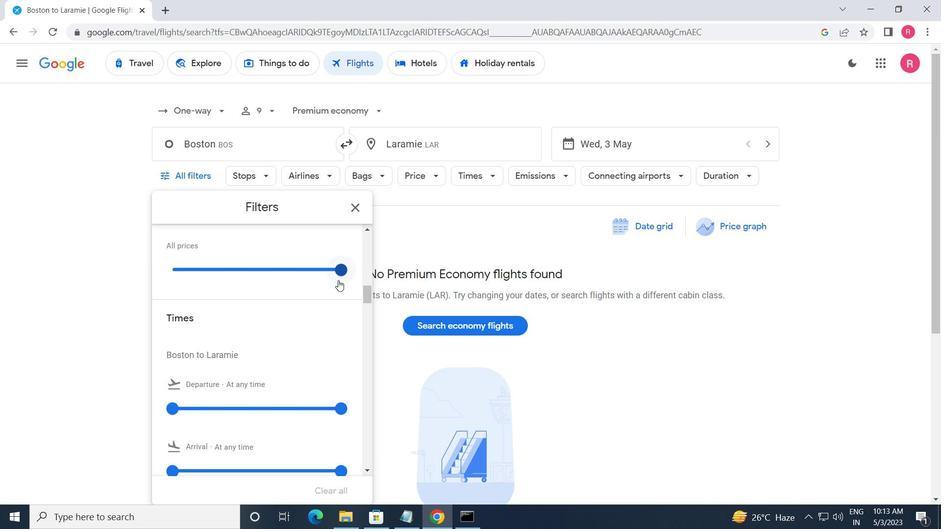 
Action: Mouse scrolled (335, 284) with delta (0, 0)
Screenshot: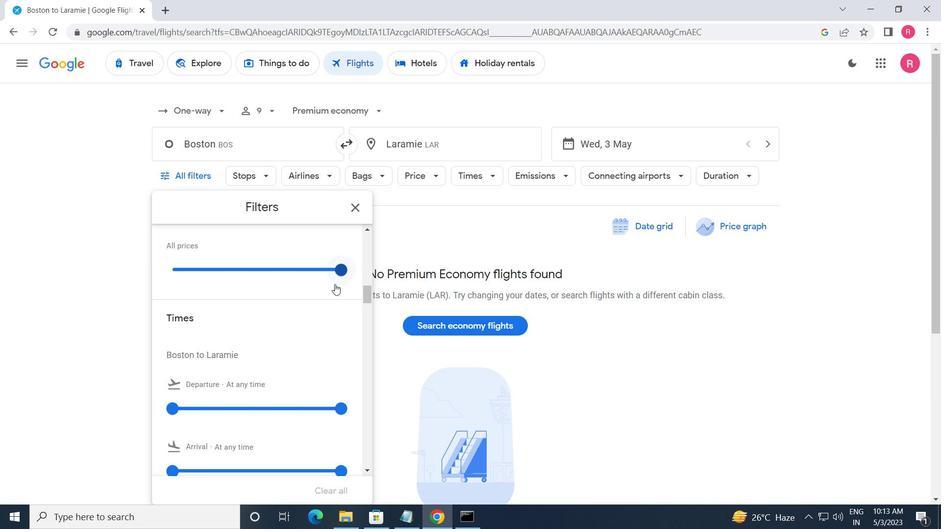 
Action: Mouse scrolled (335, 284) with delta (0, 0)
Screenshot: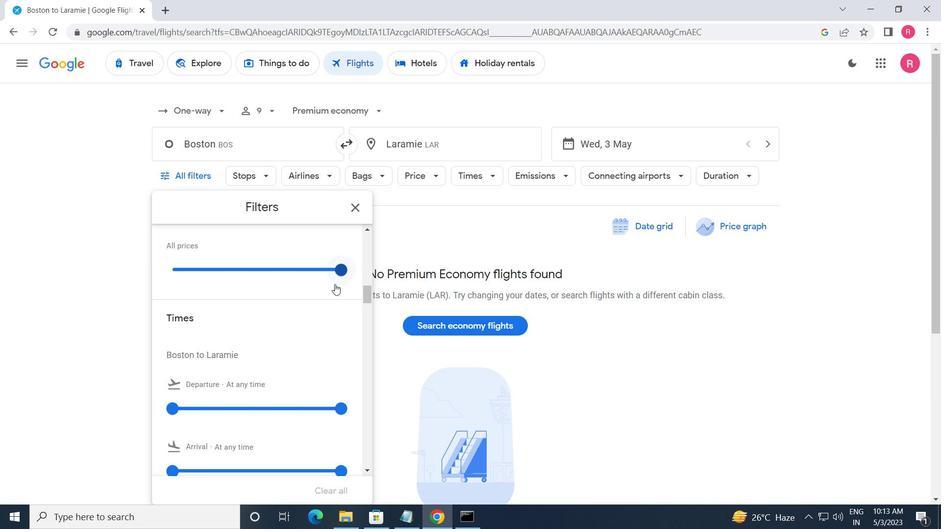 
Action: Mouse moved to (186, 284)
Screenshot: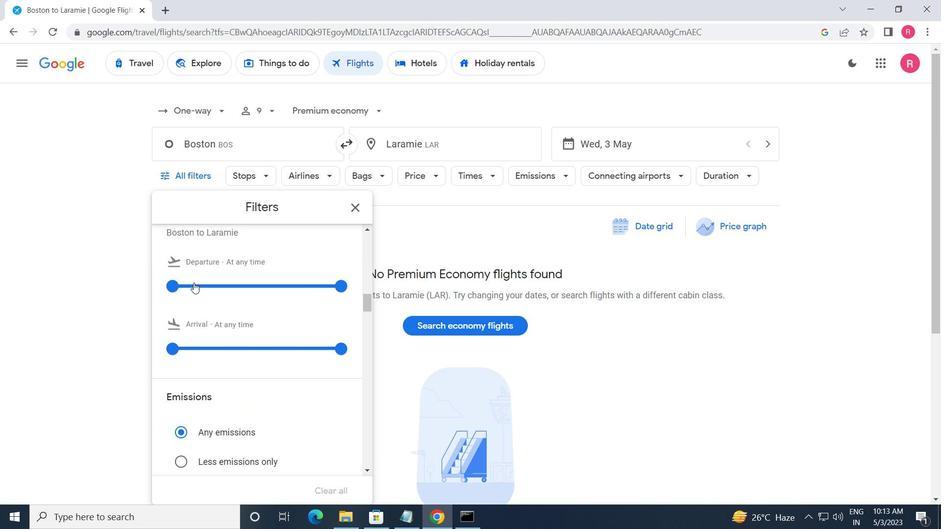 
Action: Mouse pressed left at (186, 284)
Screenshot: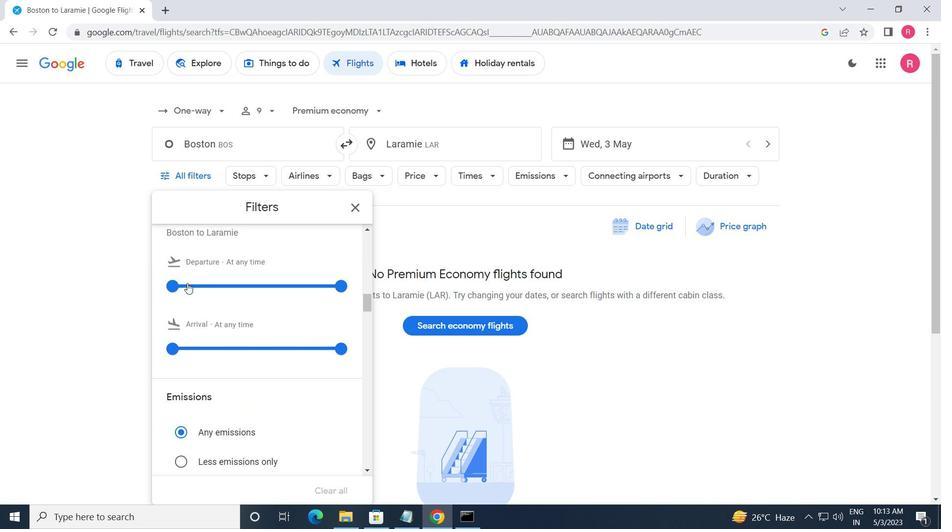 
Action: Mouse moved to (336, 292)
Screenshot: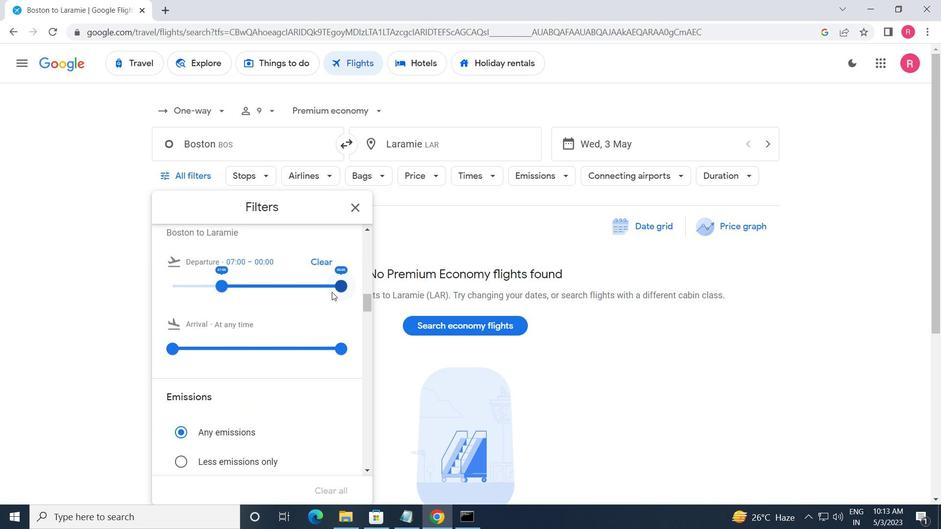 
Action: Mouse pressed left at (336, 292)
Screenshot: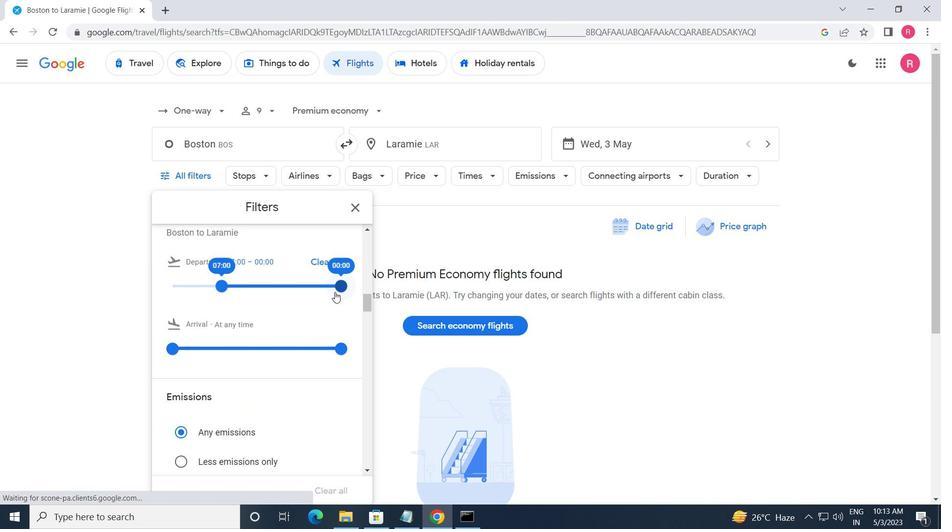 
Action: Mouse moved to (350, 208)
Screenshot: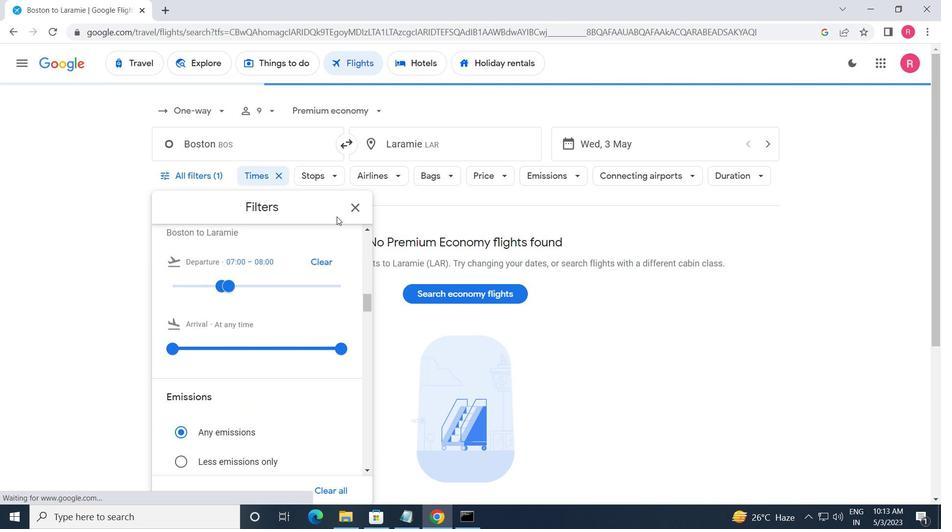 
Action: Mouse pressed left at (350, 208)
Screenshot: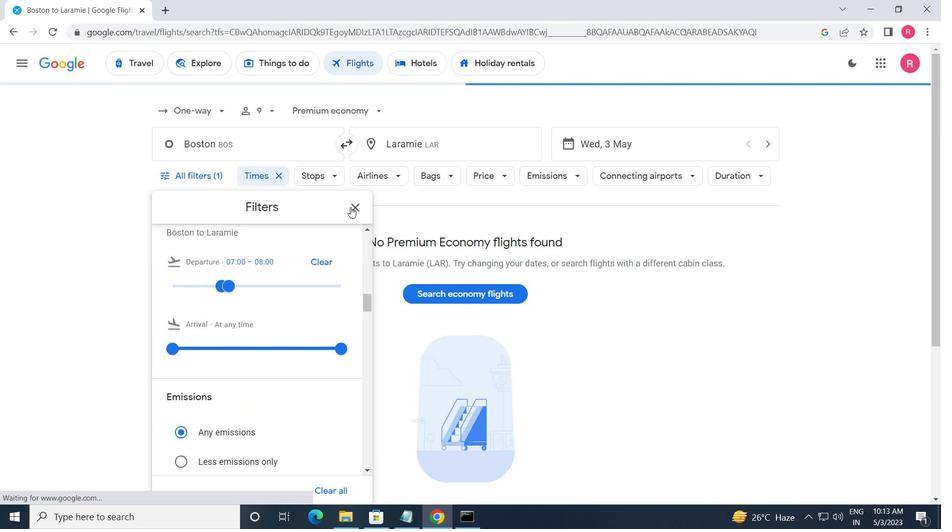 
Action: Mouse moved to (340, 233)
Screenshot: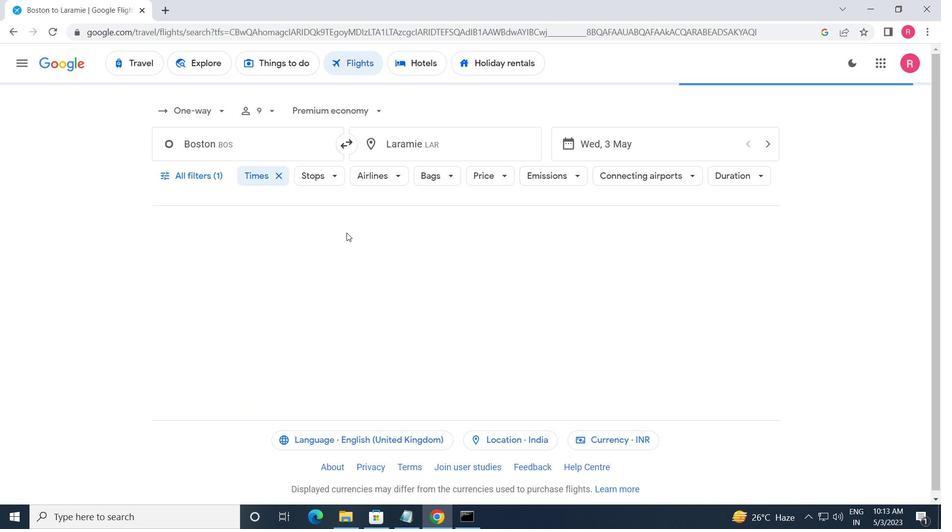 
